 Task: Search one way flight ticket for 2 adults, 4 children and 1 infant on lap in business from Worcester: Worcester Regional Airport to Greenville: Pitt-greenville Airport on 5-2-2023. Choice of flights is Alaska. Number of bags: 2 carry on bags and 7 checked bags. Price is upto 83000. Outbound departure time preference is 10:00.
Action: Mouse moved to (286, 124)
Screenshot: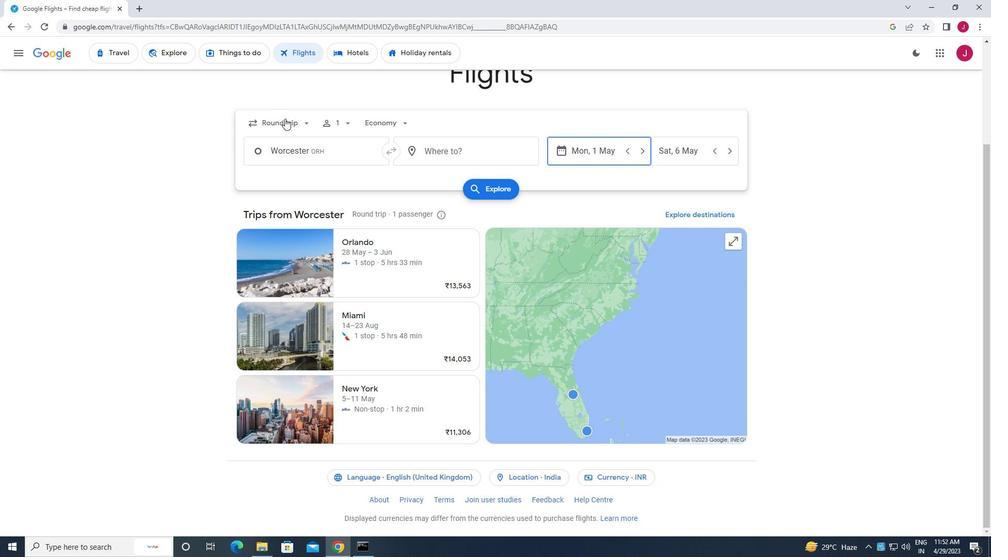 
Action: Mouse pressed left at (286, 124)
Screenshot: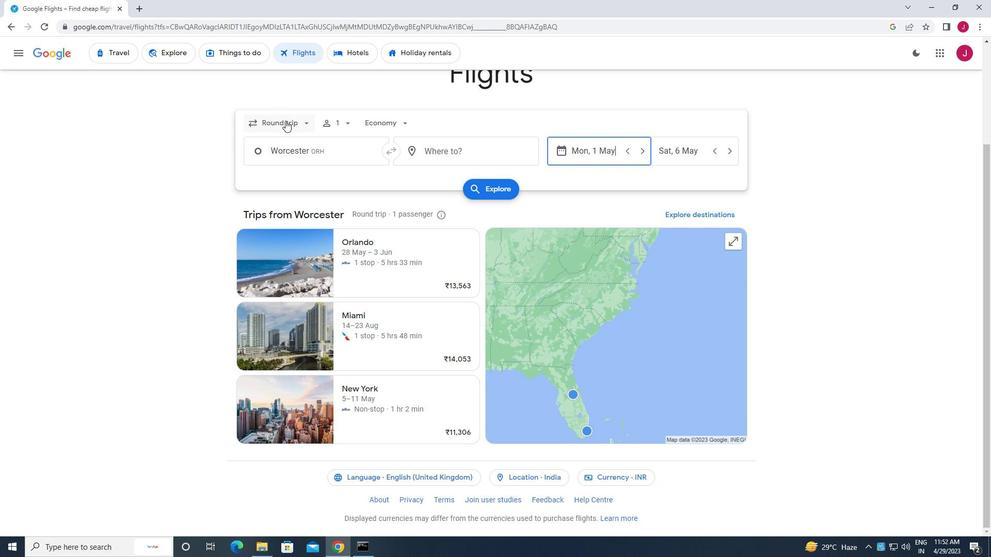 
Action: Mouse moved to (297, 167)
Screenshot: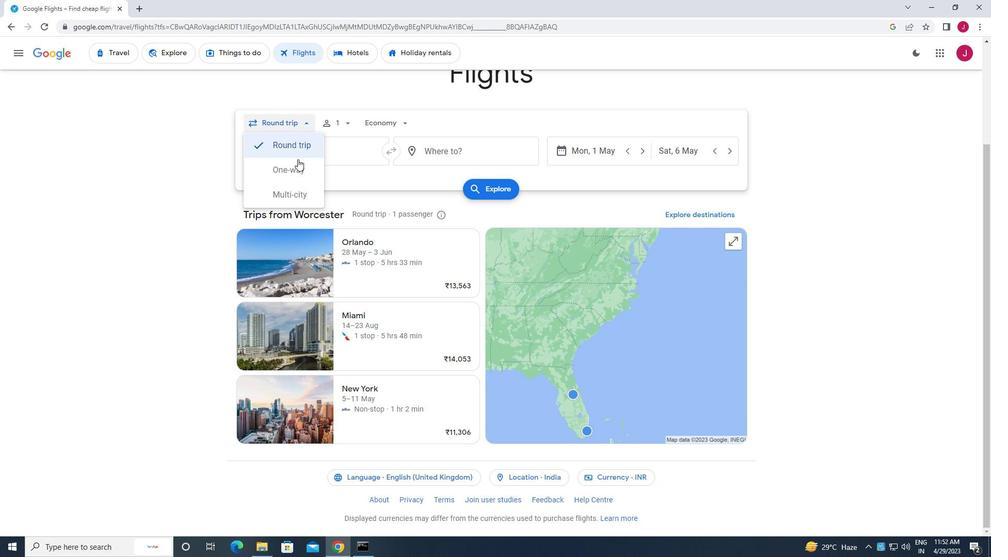 
Action: Mouse pressed left at (297, 167)
Screenshot: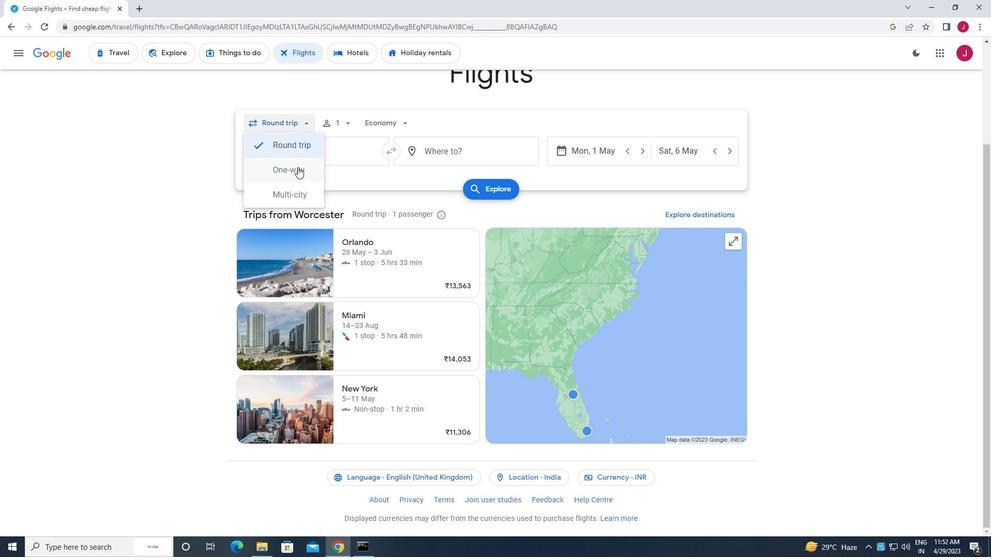 
Action: Mouse moved to (336, 124)
Screenshot: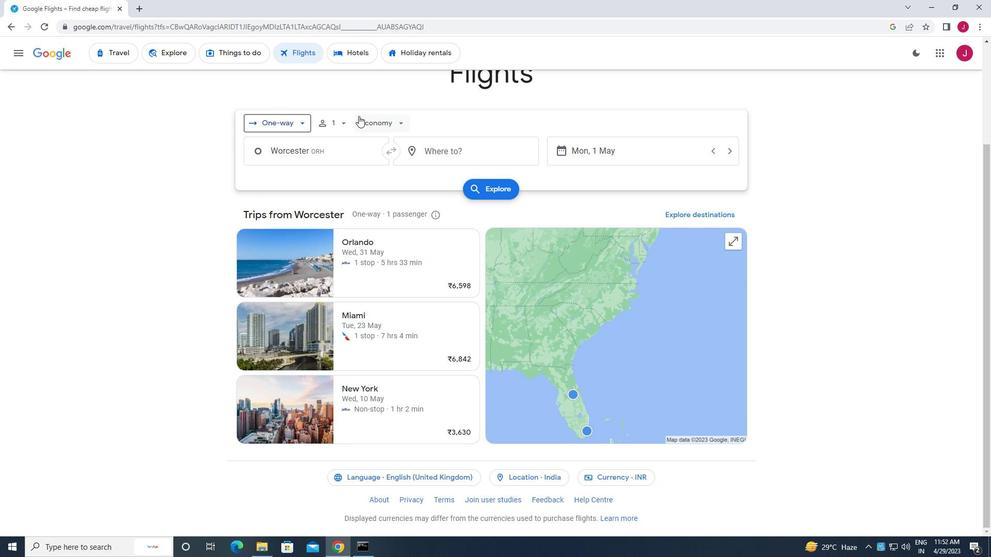 
Action: Mouse pressed left at (336, 124)
Screenshot: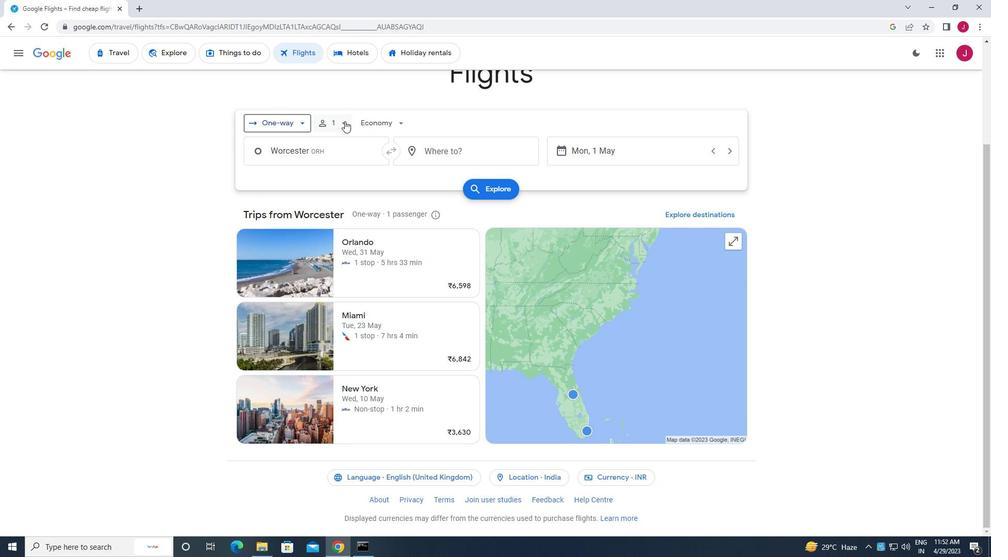 
Action: Mouse moved to (417, 149)
Screenshot: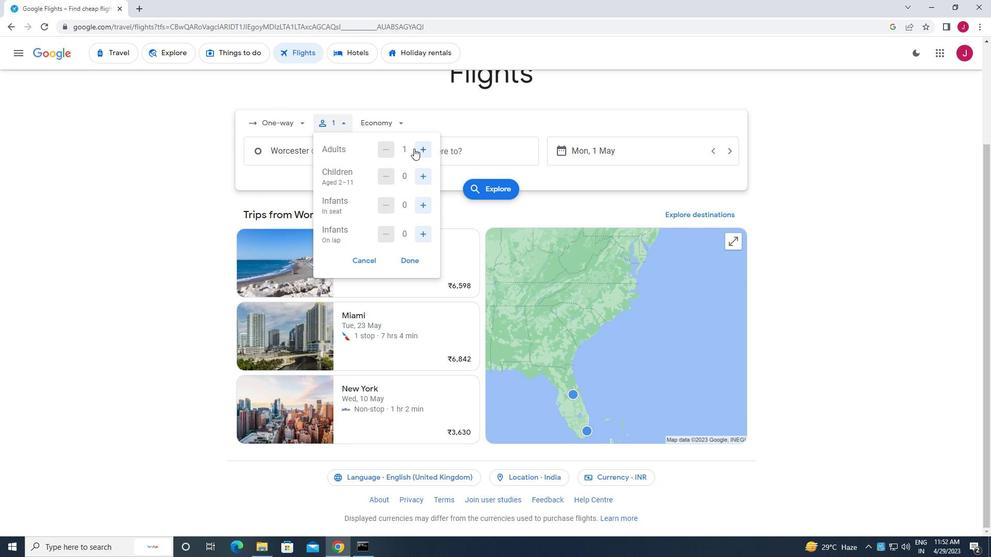 
Action: Mouse pressed left at (417, 149)
Screenshot: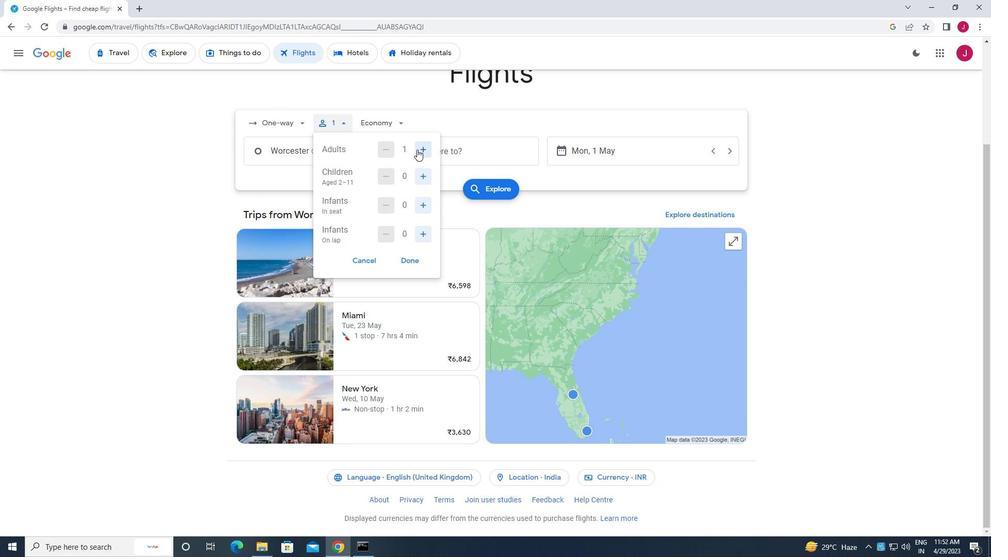 
Action: Mouse moved to (420, 176)
Screenshot: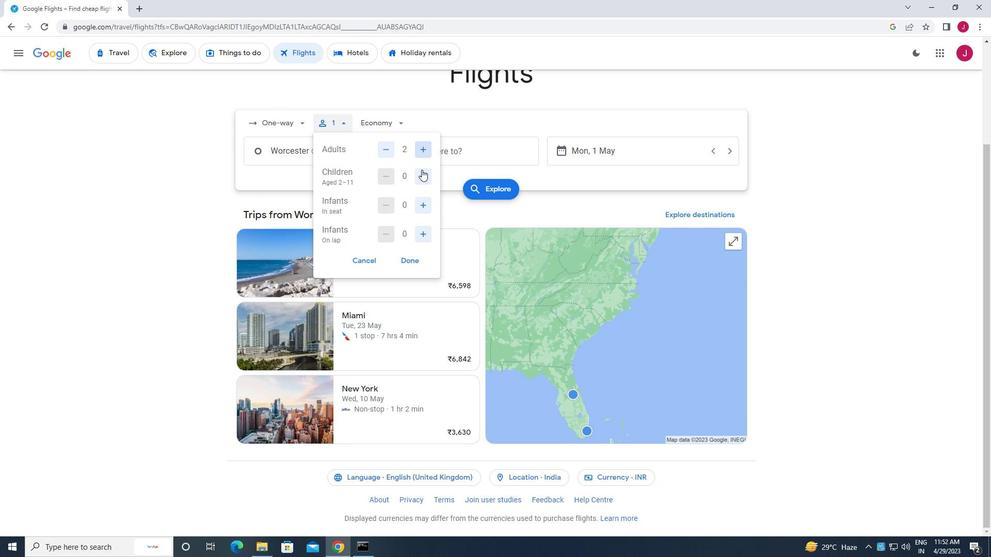 
Action: Mouse pressed left at (420, 176)
Screenshot: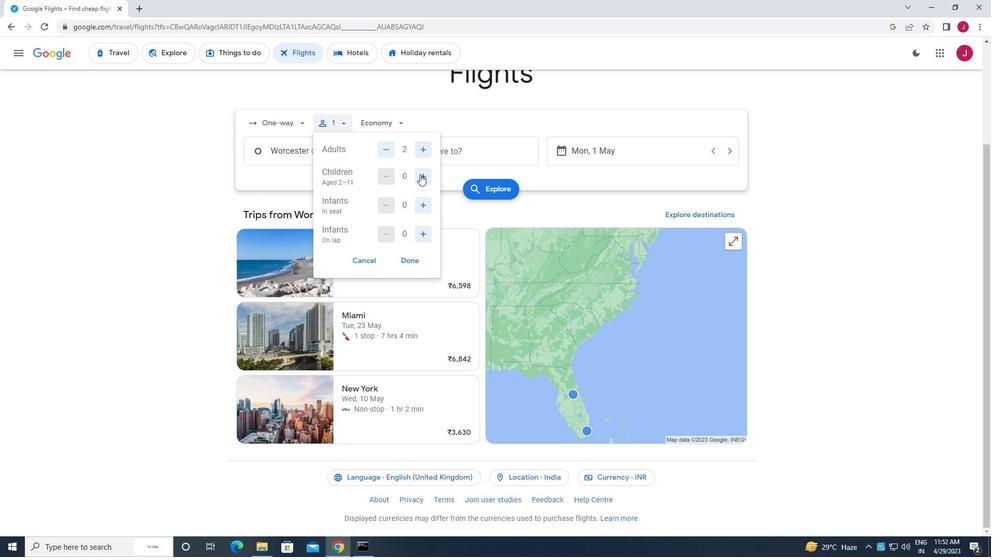
Action: Mouse pressed left at (420, 176)
Screenshot: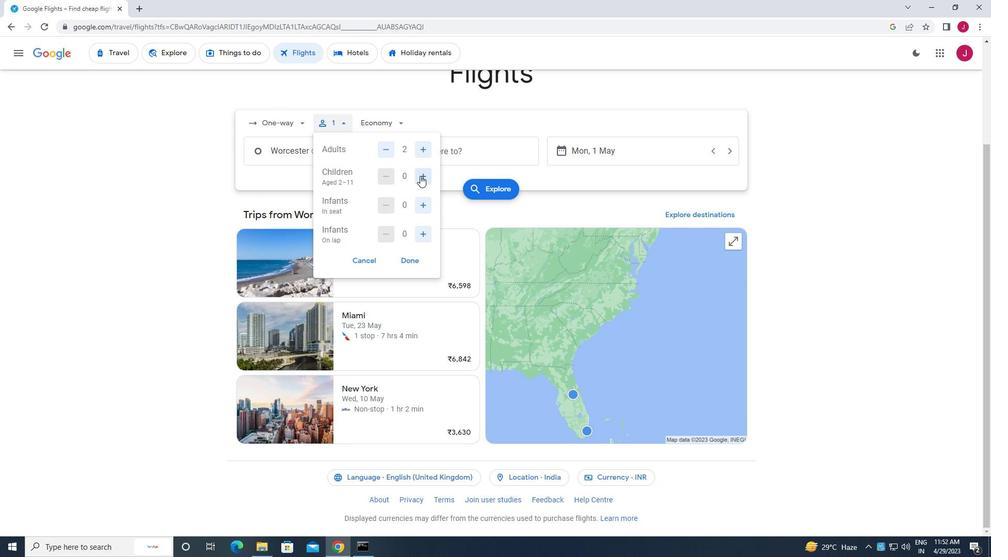 
Action: Mouse pressed left at (420, 176)
Screenshot: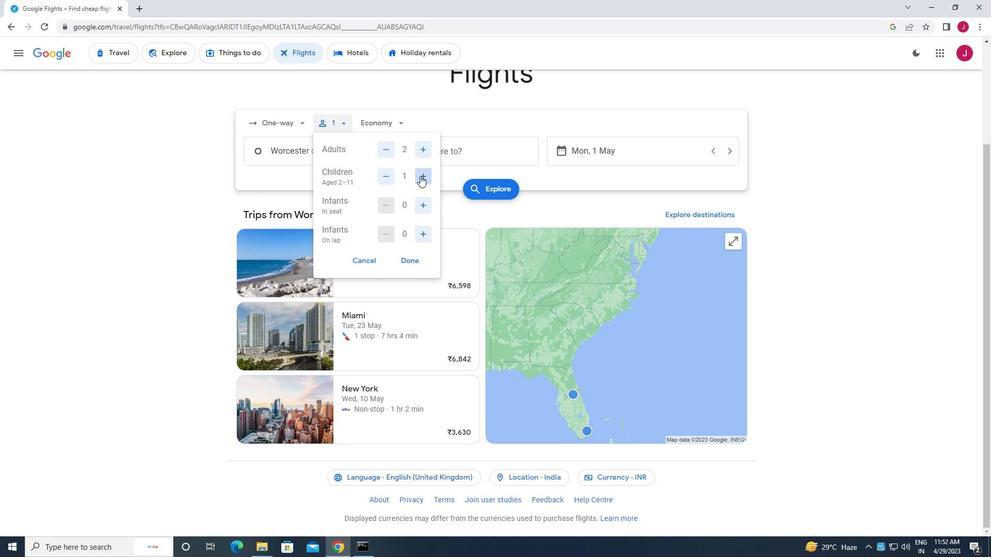 
Action: Mouse pressed left at (420, 176)
Screenshot: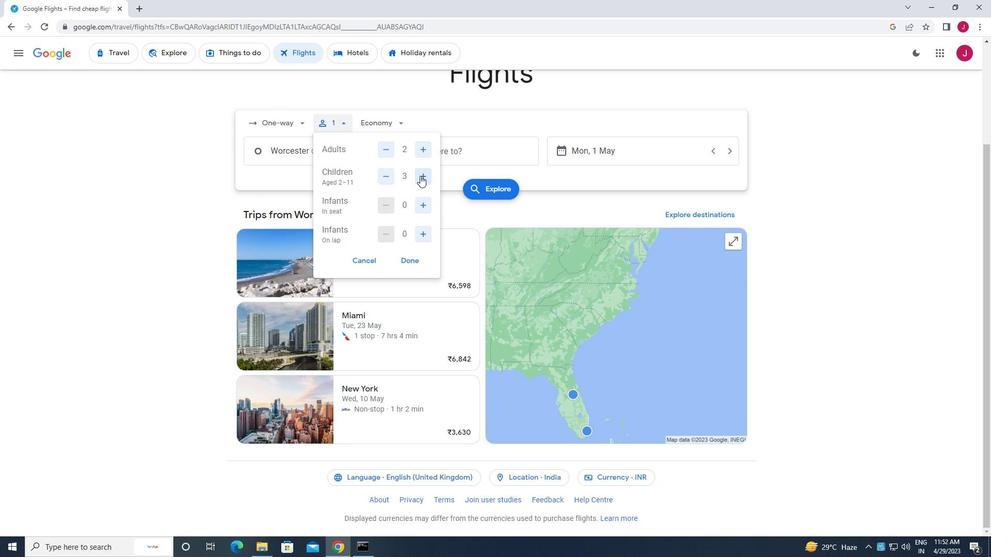 
Action: Mouse moved to (421, 234)
Screenshot: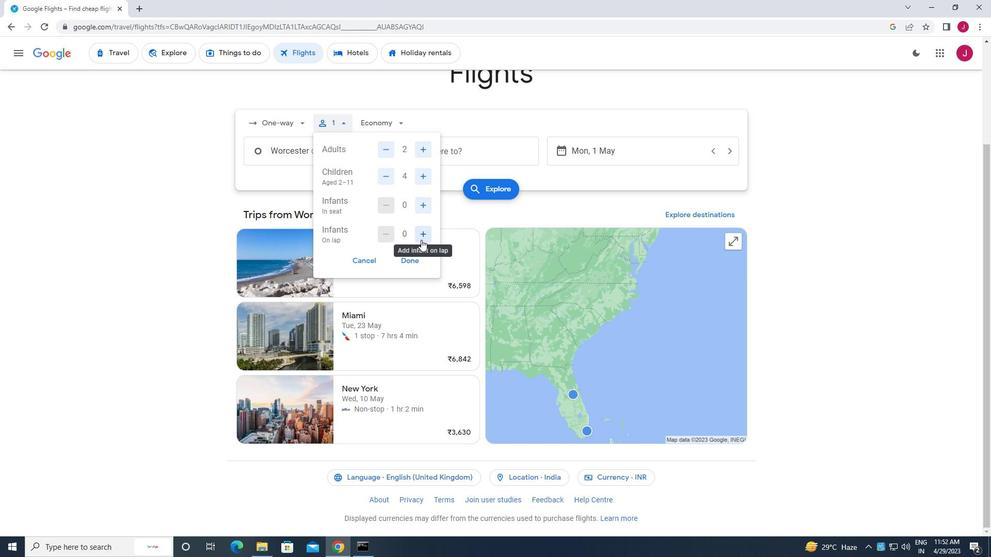 
Action: Mouse pressed left at (421, 234)
Screenshot: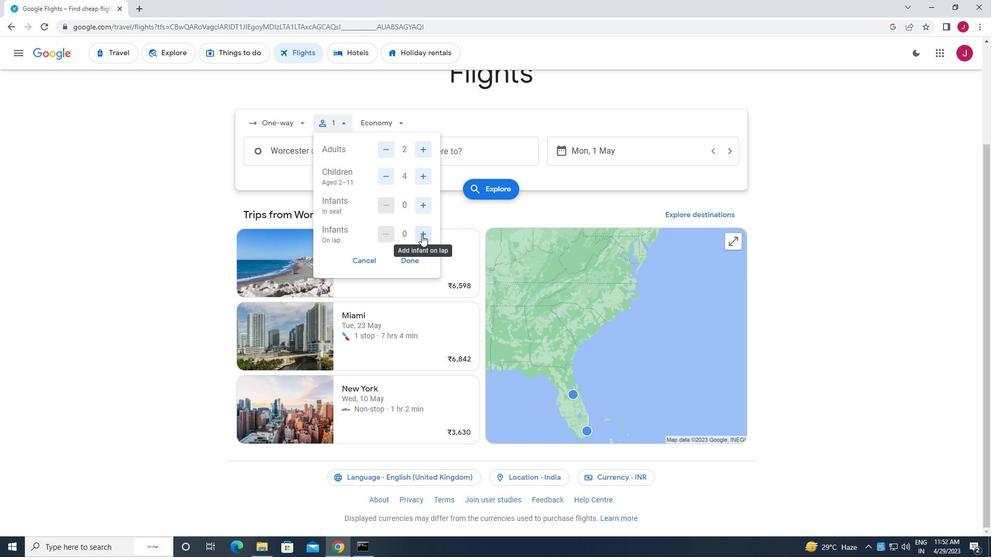 
Action: Mouse moved to (416, 259)
Screenshot: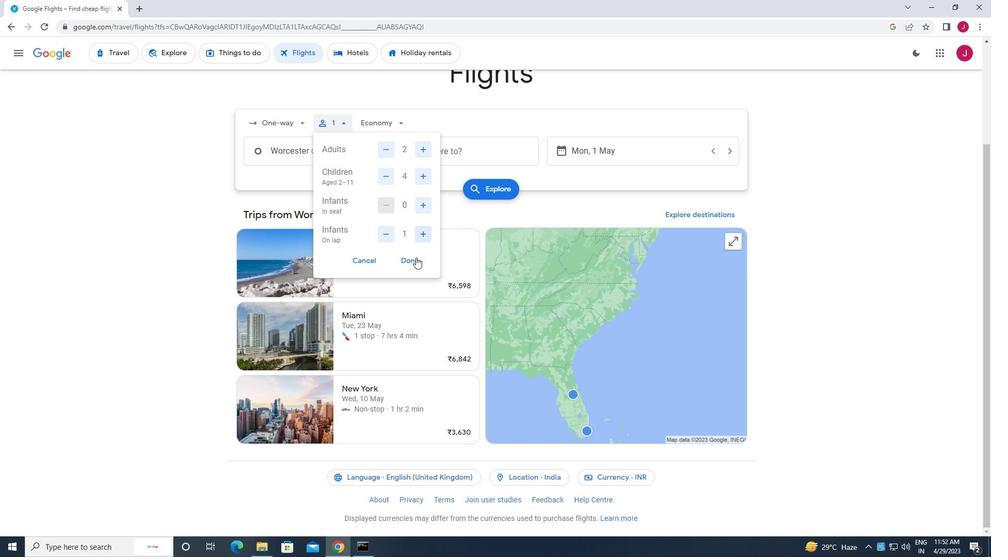 
Action: Mouse pressed left at (416, 259)
Screenshot: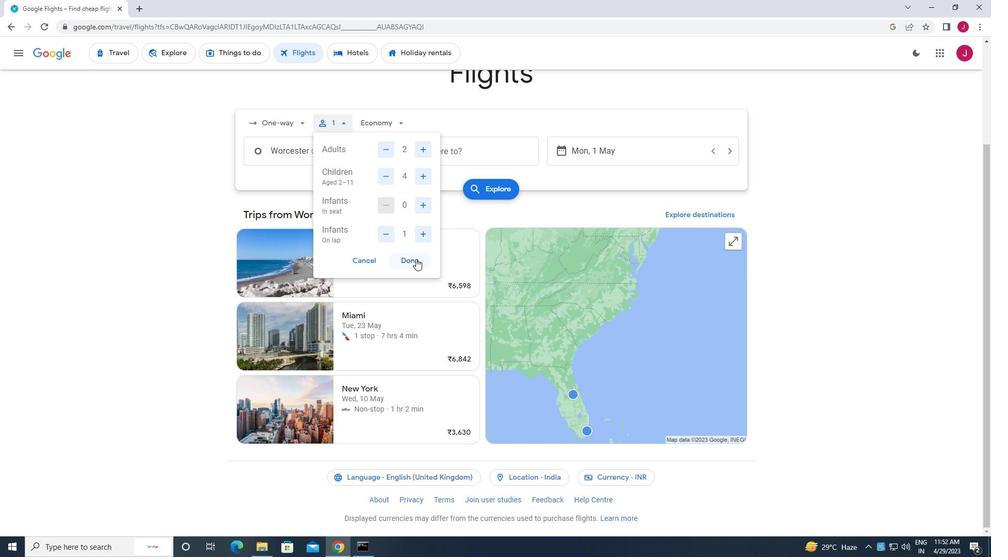 
Action: Mouse moved to (373, 120)
Screenshot: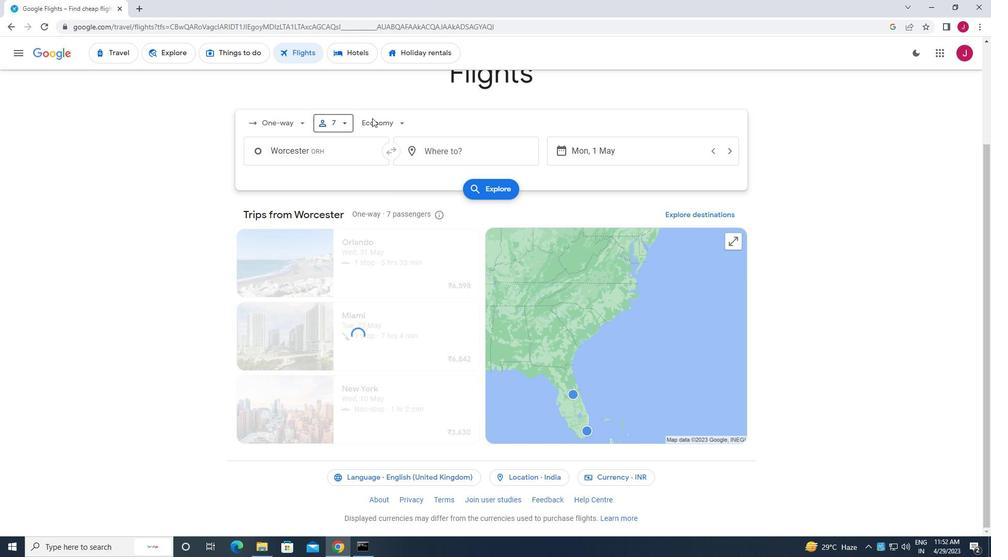 
Action: Mouse pressed left at (373, 120)
Screenshot: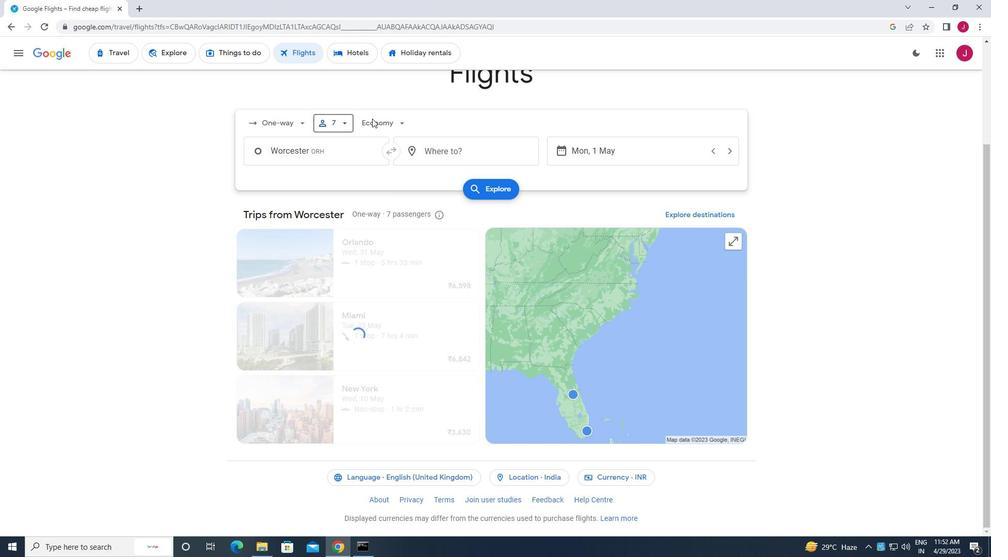 
Action: Mouse moved to (395, 195)
Screenshot: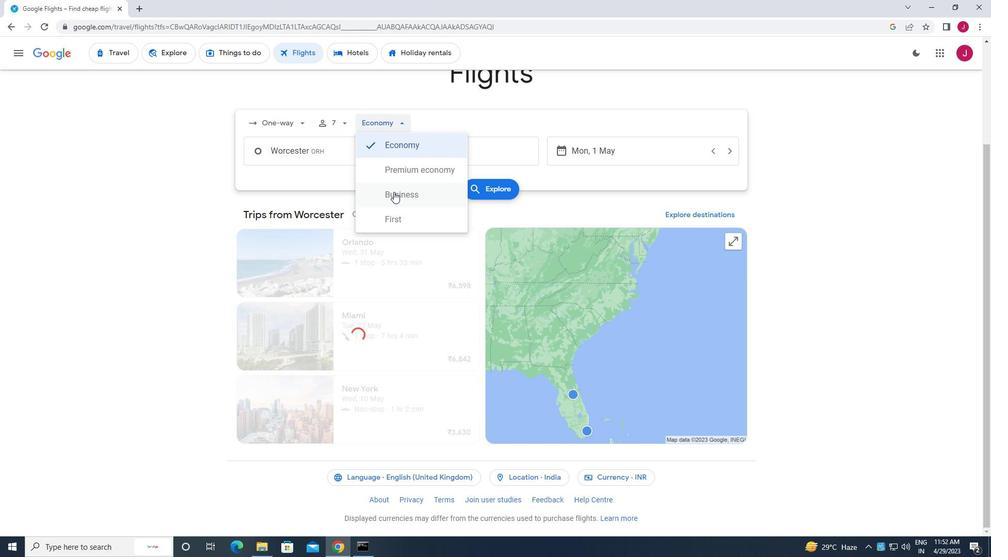 
Action: Mouse pressed left at (395, 195)
Screenshot: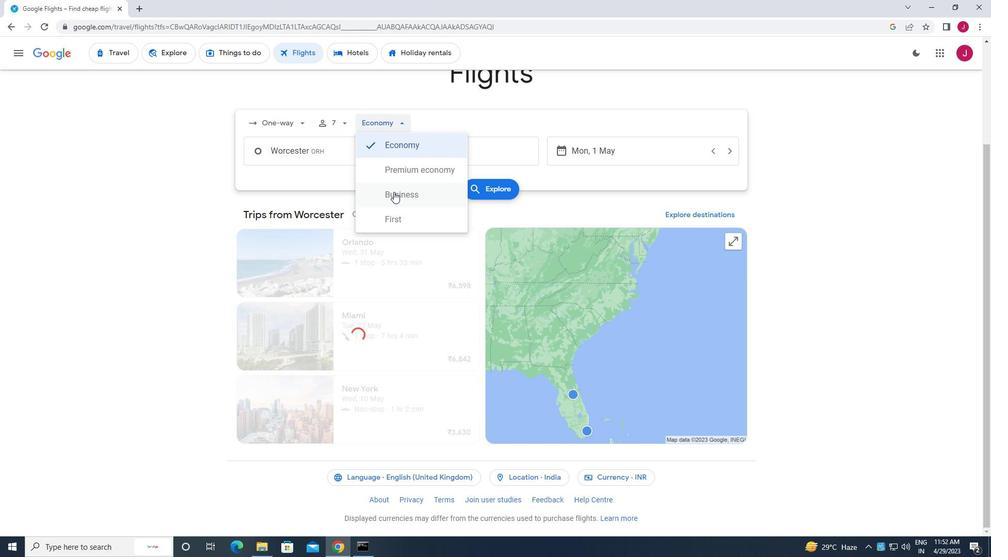 
Action: Mouse moved to (346, 152)
Screenshot: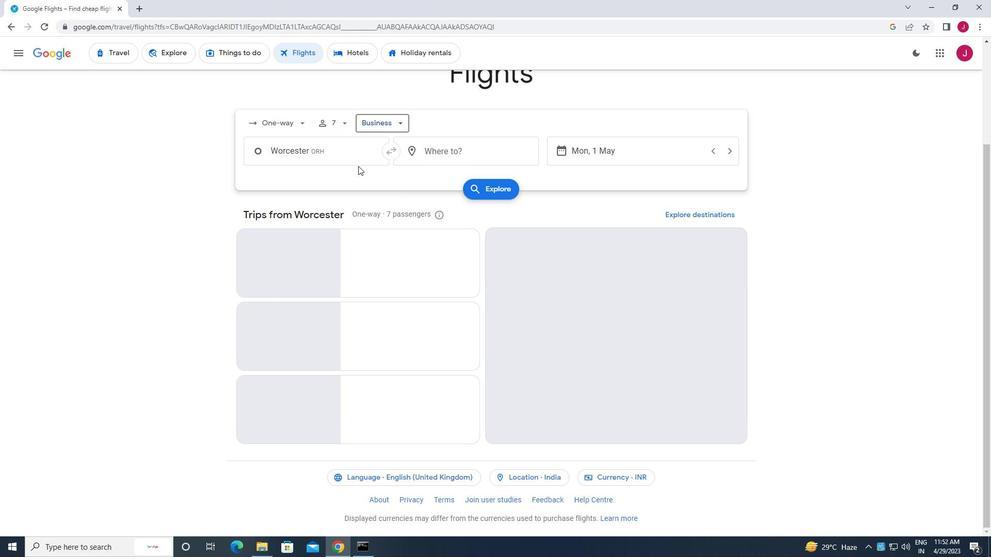 
Action: Mouse pressed left at (346, 152)
Screenshot: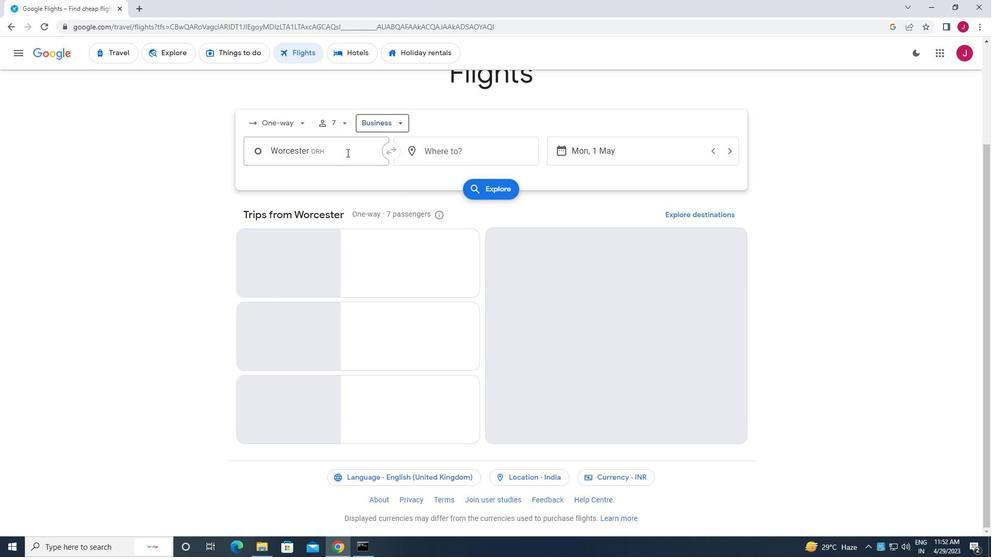 
Action: Key pressed worcester
Screenshot: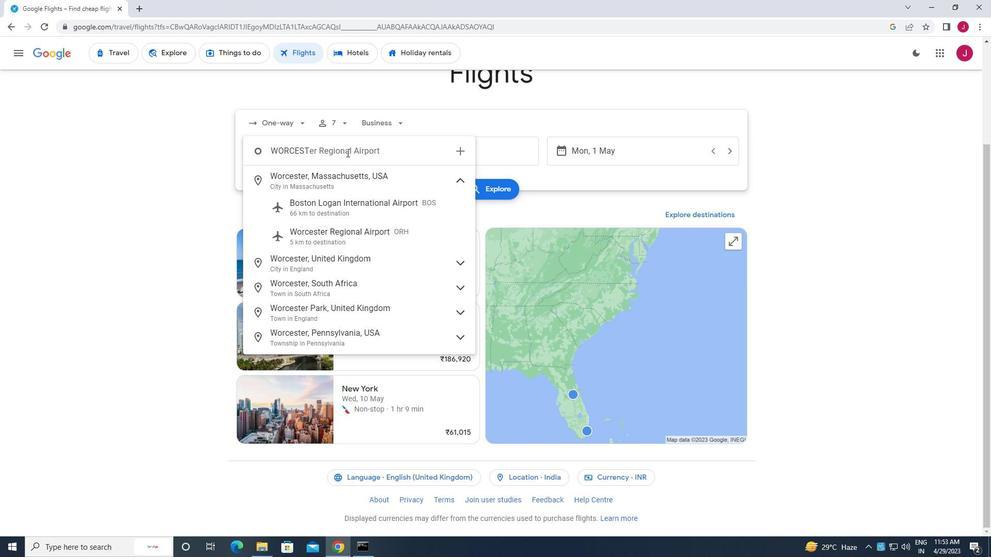 
Action: Mouse moved to (361, 232)
Screenshot: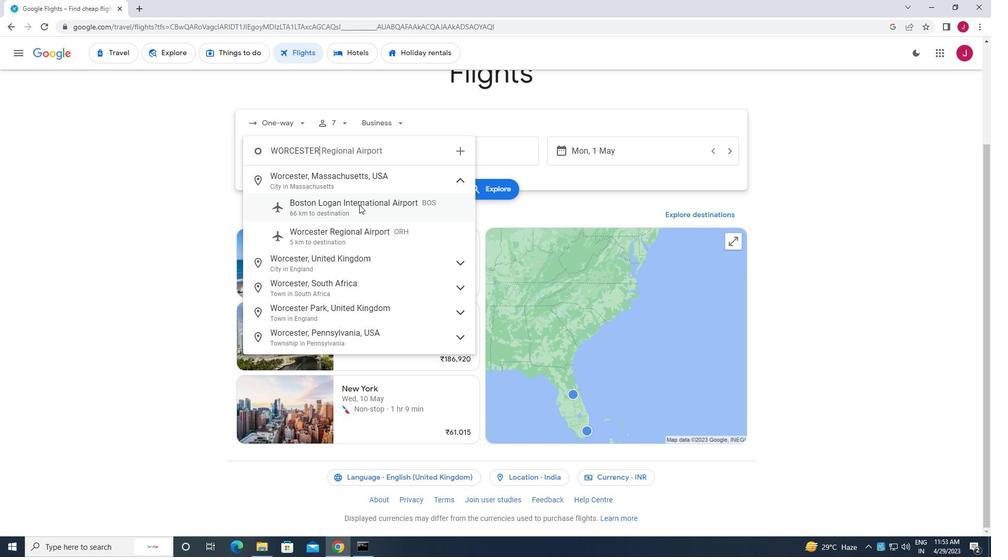 
Action: Mouse pressed left at (361, 232)
Screenshot: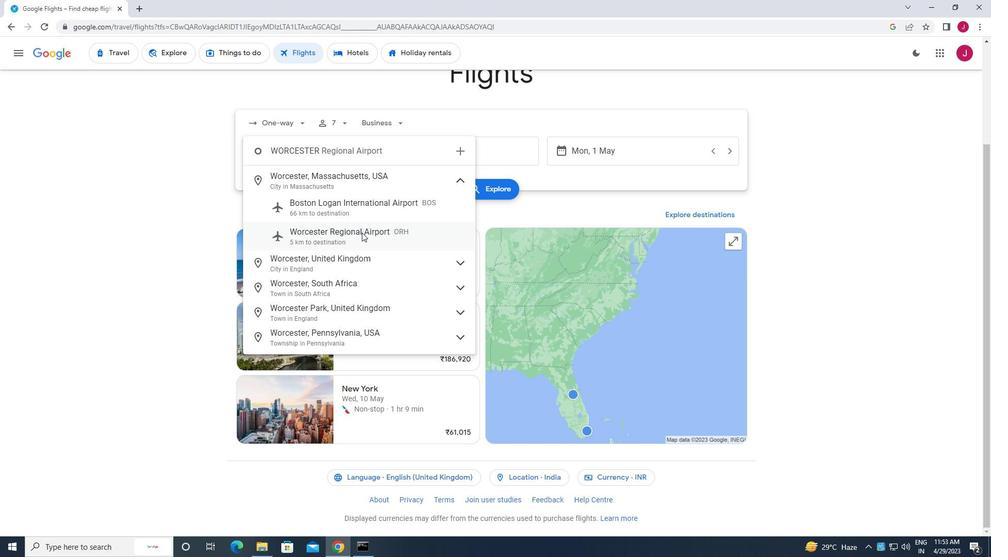 
Action: Mouse moved to (498, 146)
Screenshot: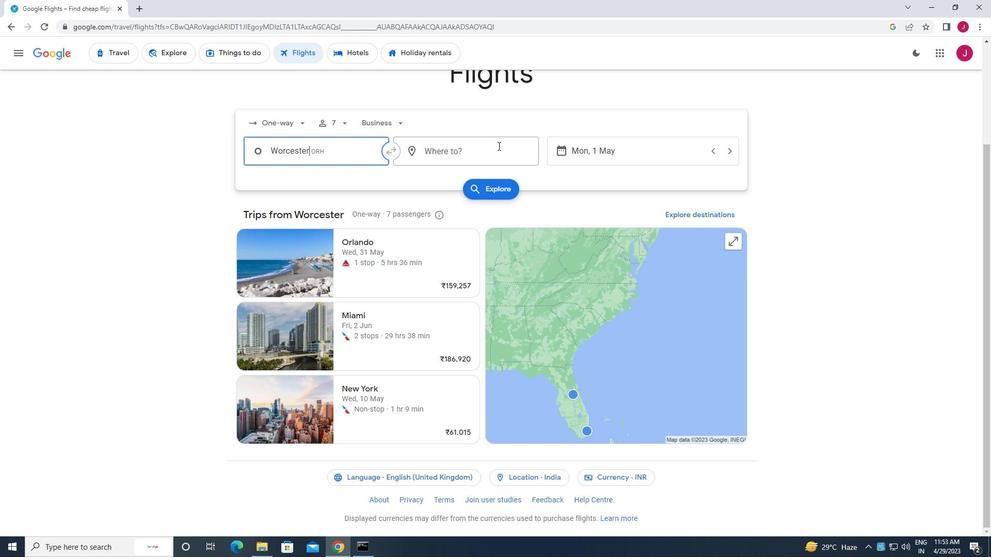 
Action: Mouse pressed left at (498, 146)
Screenshot: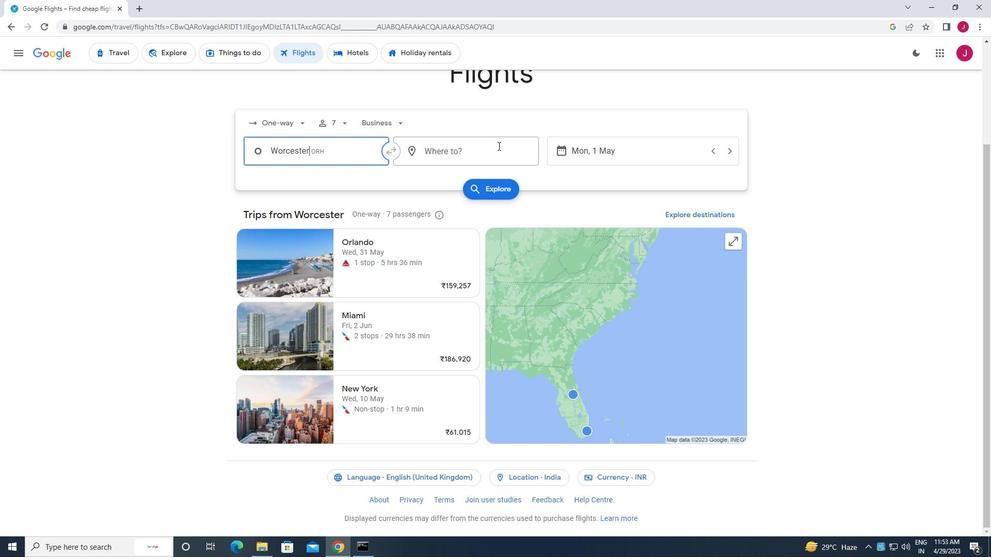 
Action: Mouse moved to (498, 148)
Screenshot: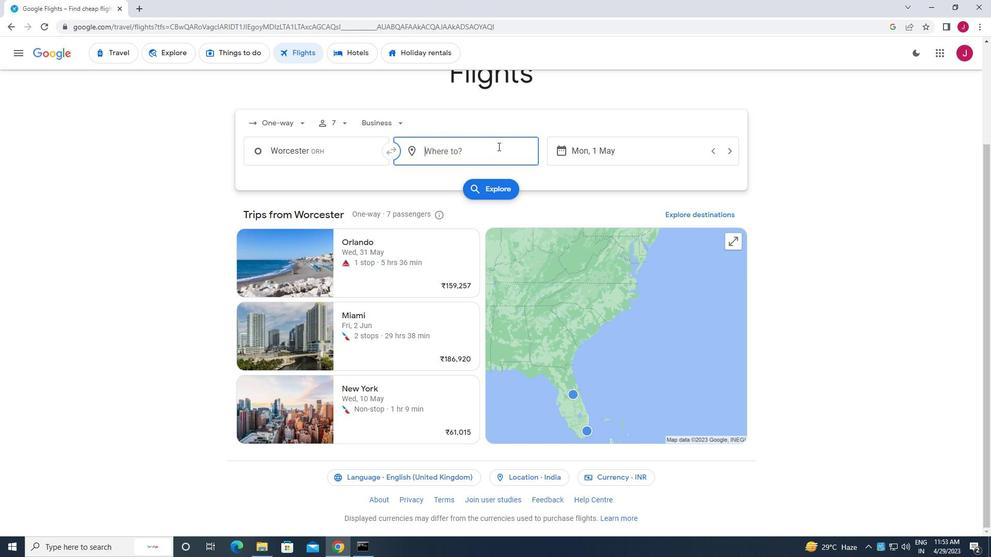 
Action: Key pressed greenville<Key.space>p
Screenshot: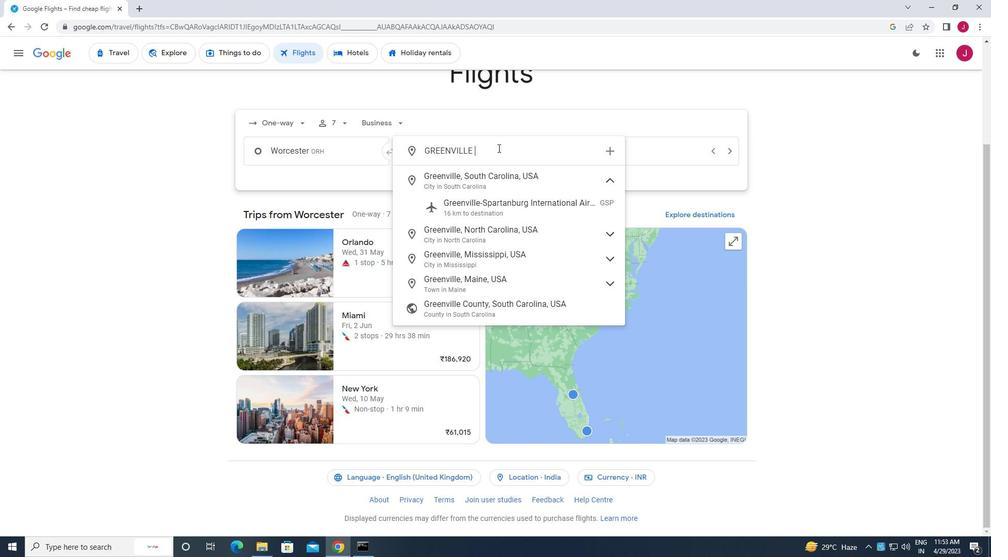 
Action: Mouse moved to (496, 177)
Screenshot: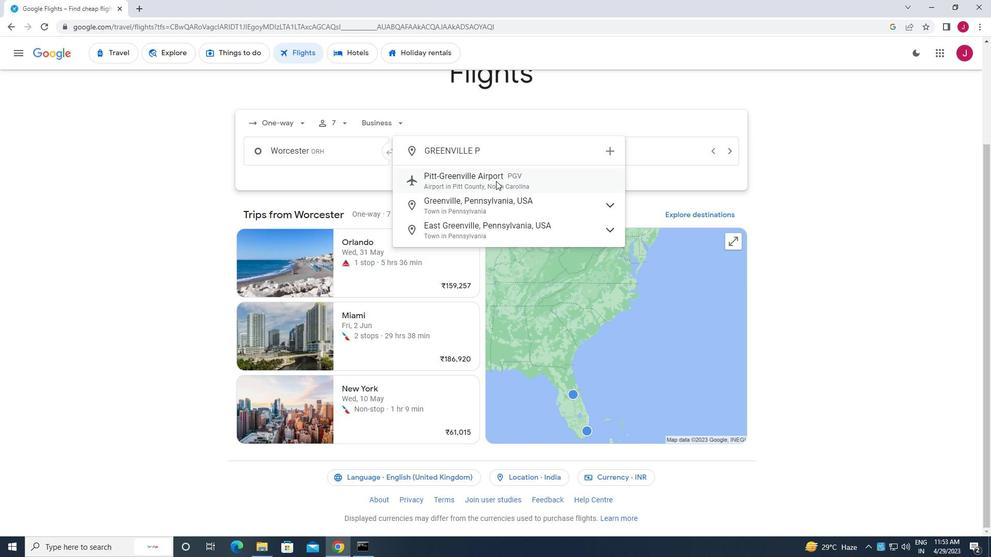 
Action: Mouse pressed left at (496, 177)
Screenshot: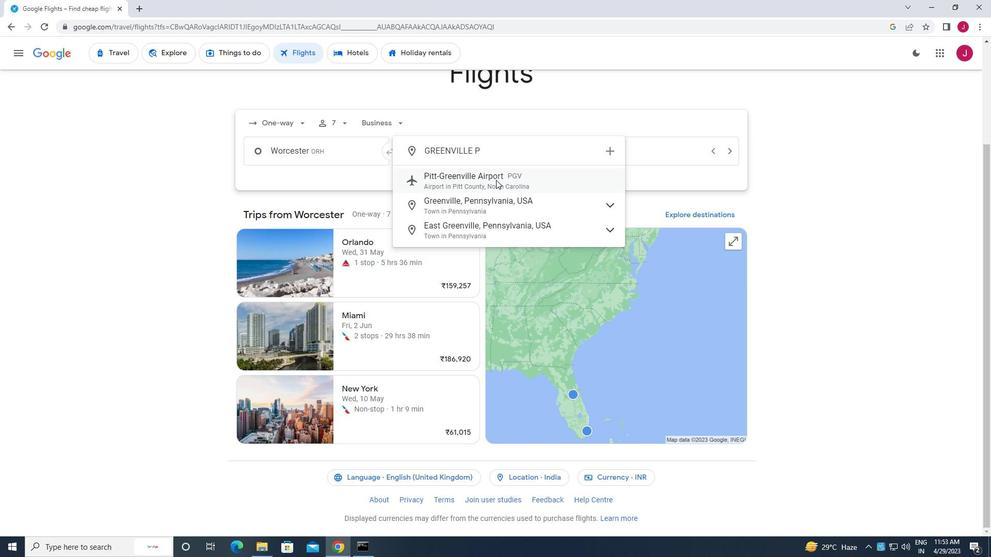 
Action: Mouse moved to (606, 150)
Screenshot: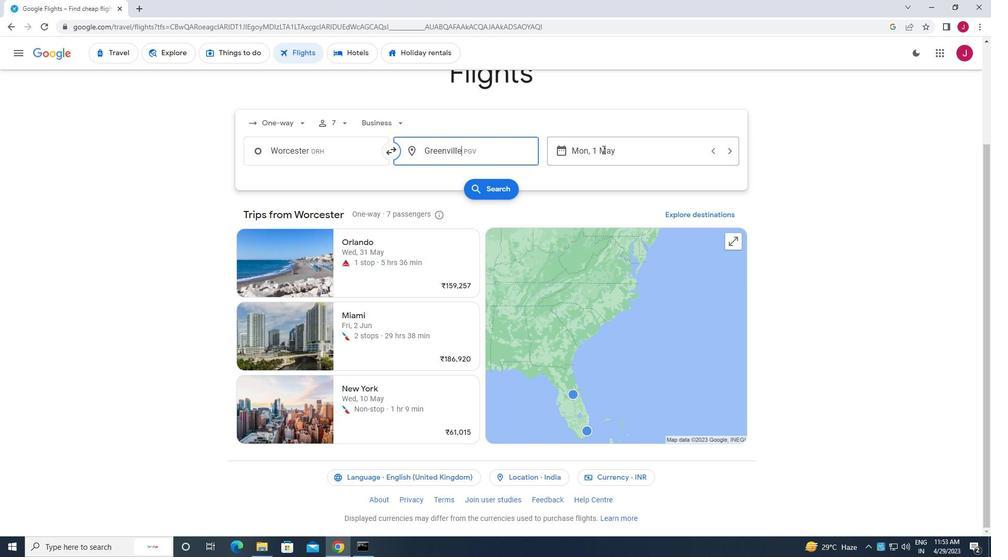 
Action: Mouse pressed left at (606, 150)
Screenshot: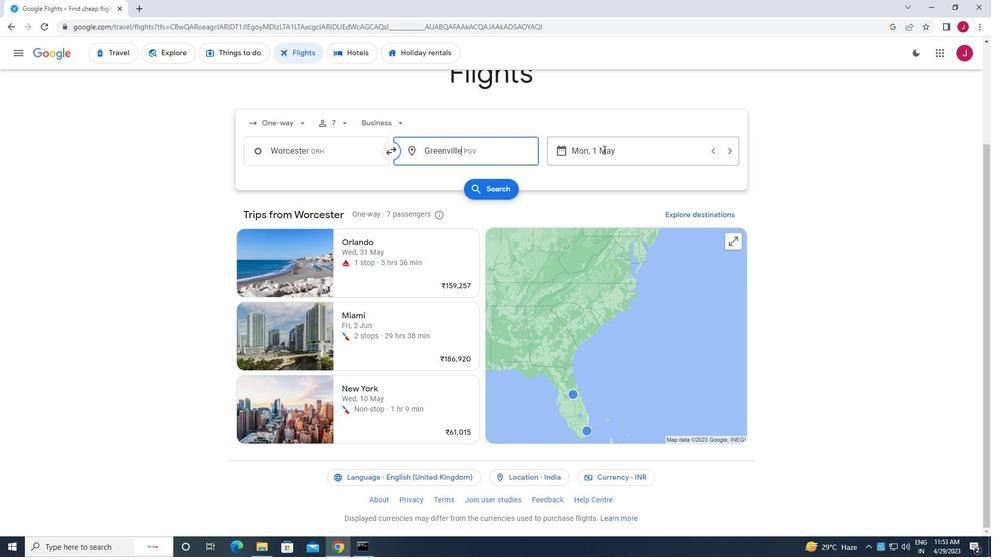 
Action: Mouse moved to (625, 231)
Screenshot: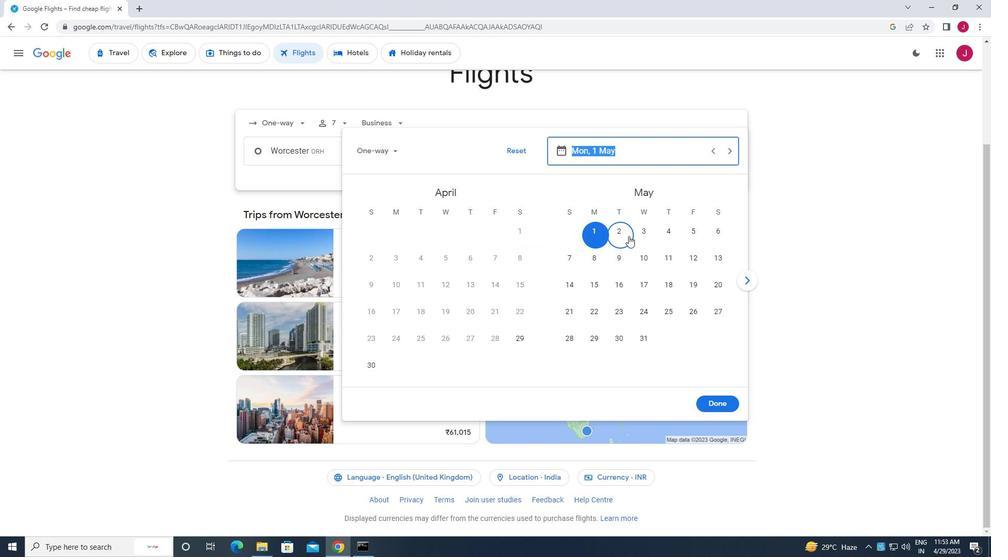 
Action: Mouse pressed left at (625, 231)
Screenshot: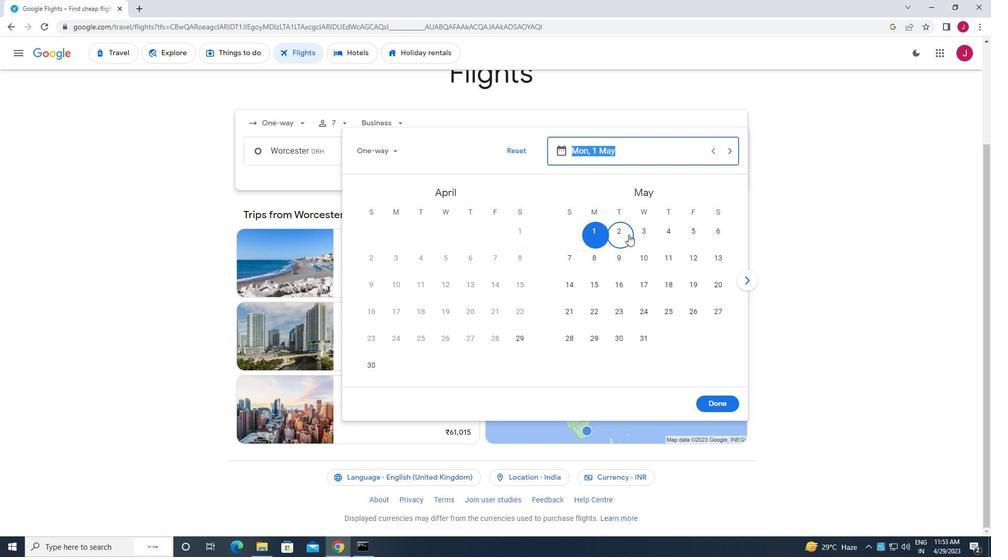 
Action: Mouse moved to (715, 408)
Screenshot: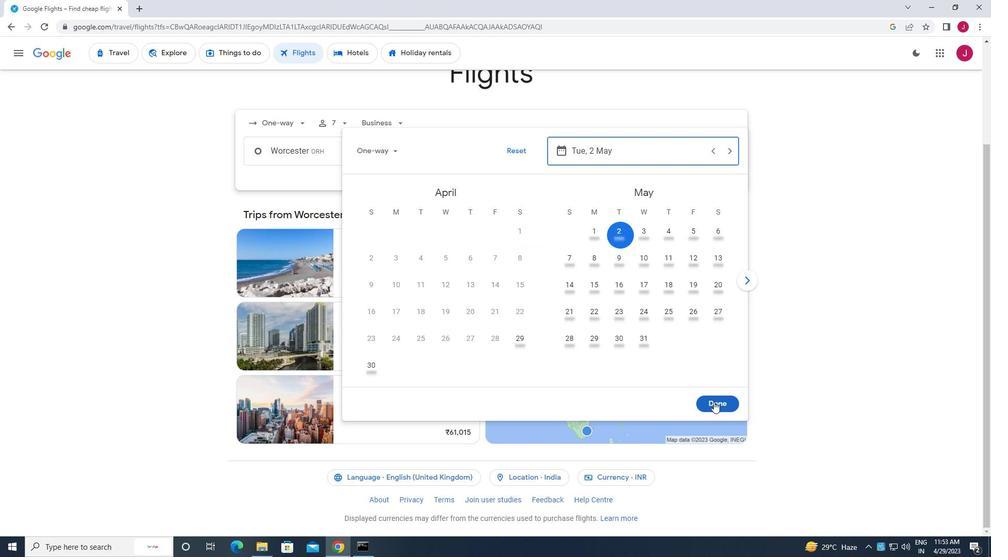 
Action: Mouse pressed left at (715, 408)
Screenshot: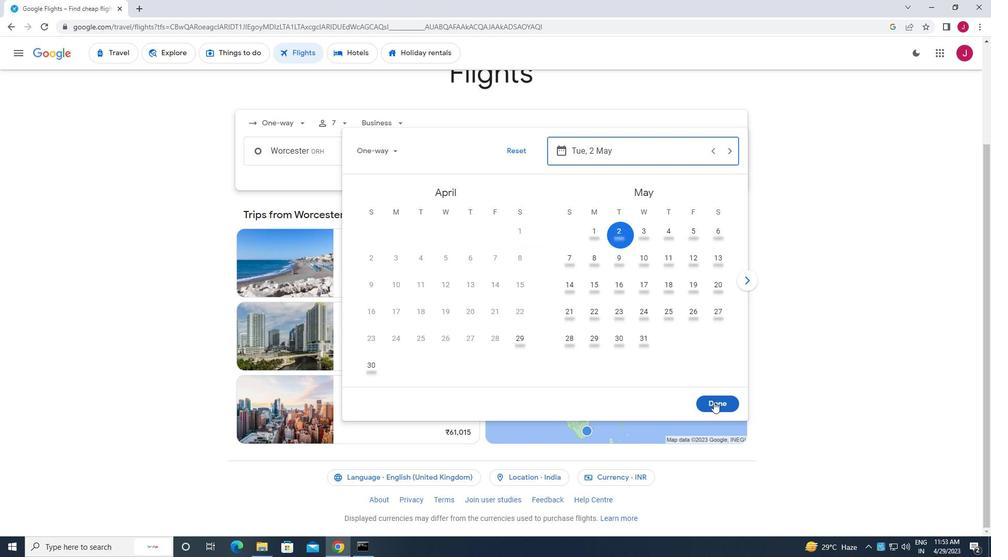 
Action: Mouse moved to (494, 191)
Screenshot: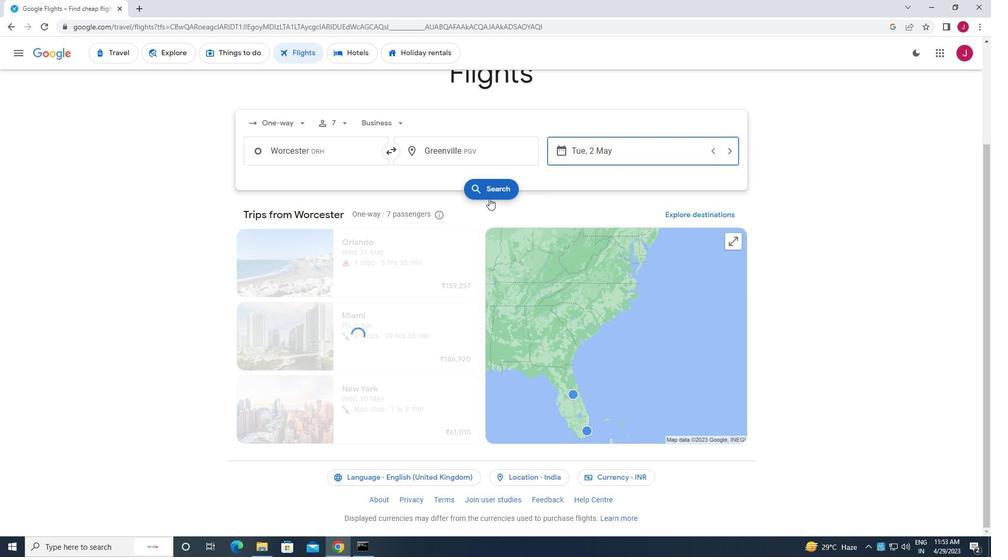 
Action: Mouse pressed left at (494, 191)
Screenshot: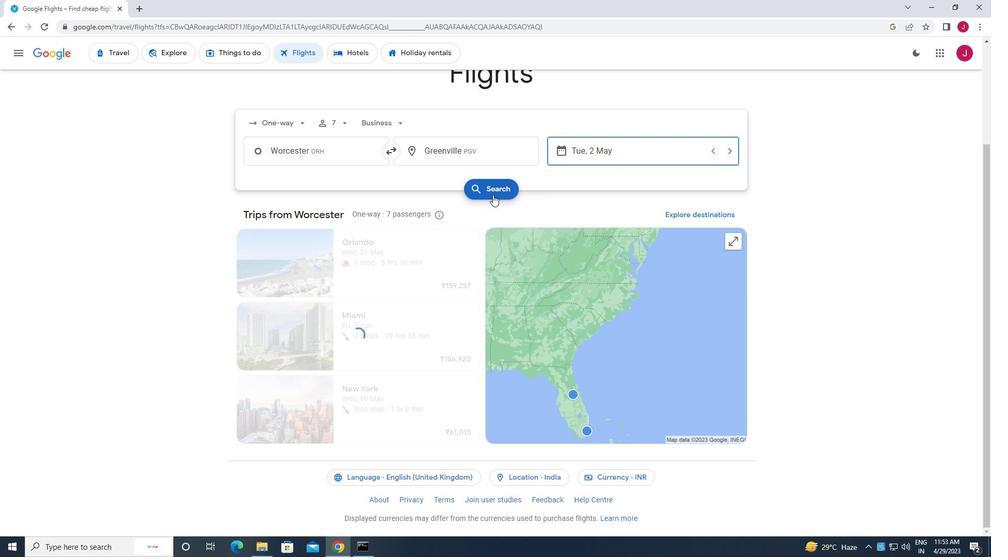 
Action: Mouse moved to (263, 147)
Screenshot: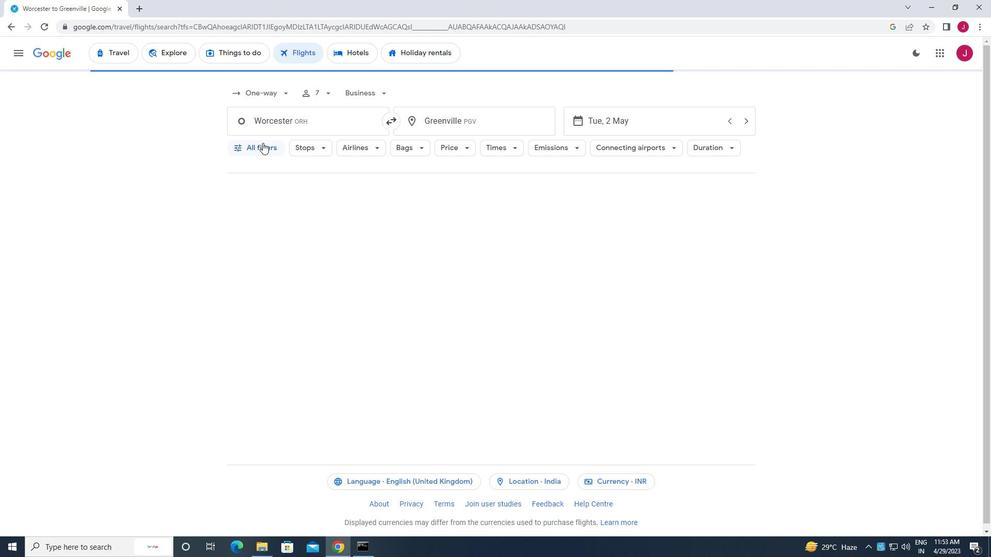 
Action: Mouse pressed left at (263, 147)
Screenshot: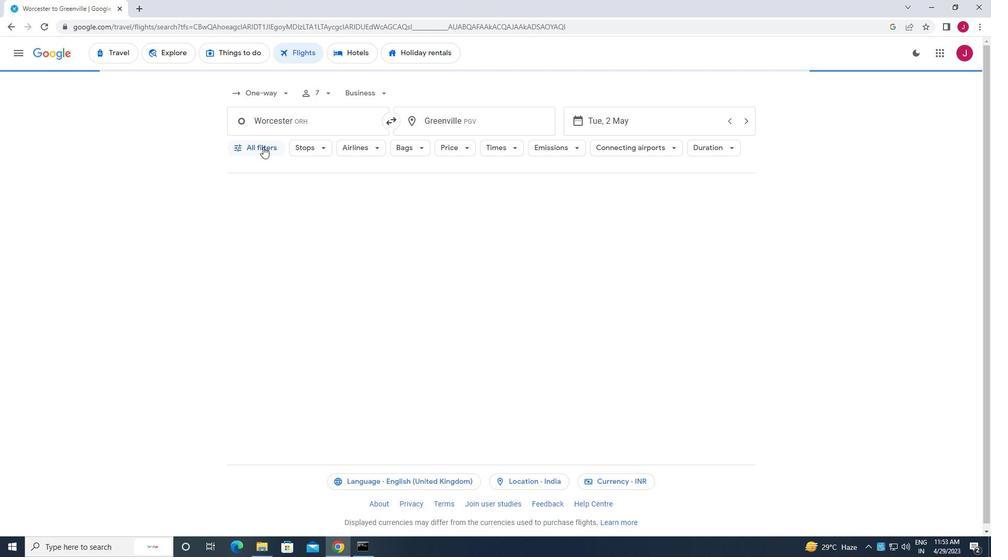 
Action: Mouse moved to (331, 237)
Screenshot: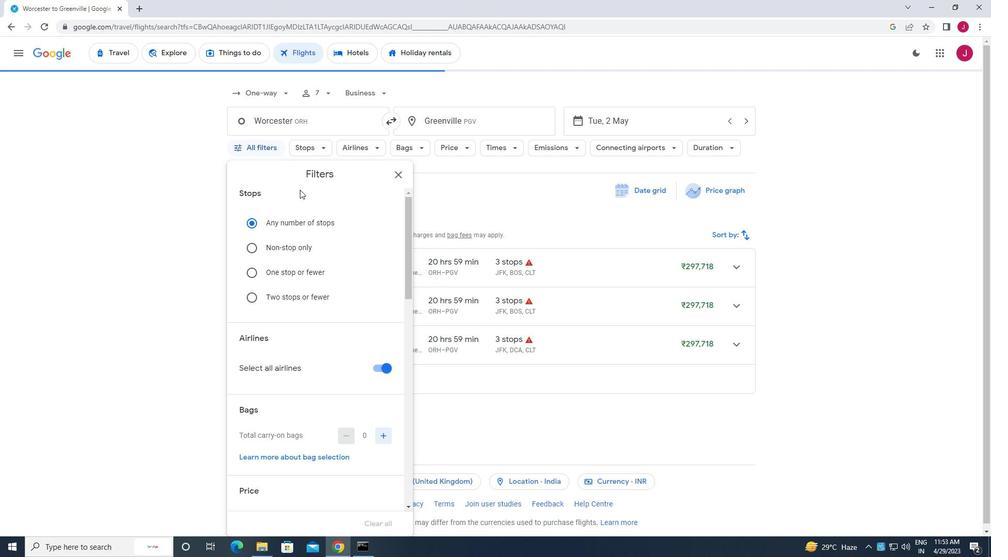 
Action: Mouse scrolled (331, 237) with delta (0, 0)
Screenshot: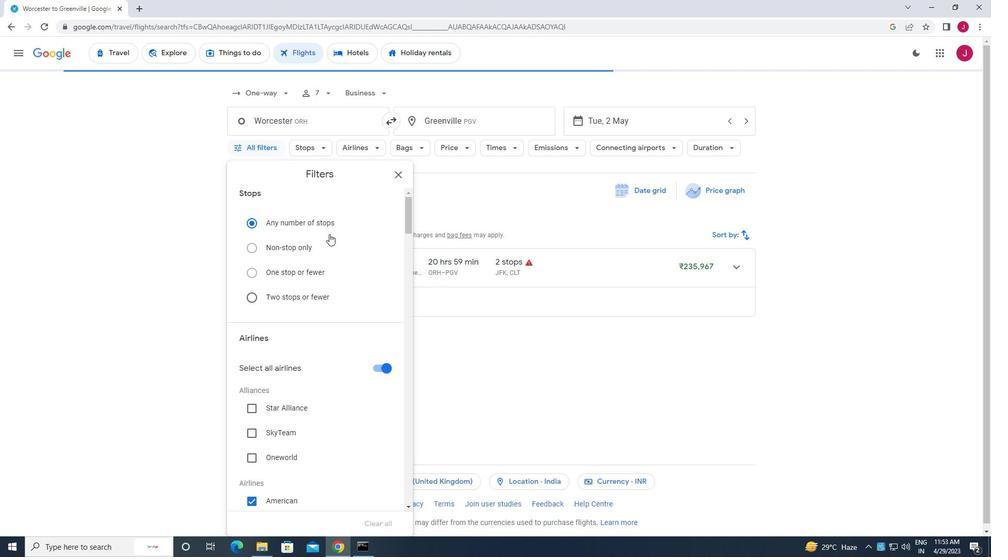 
Action: Mouse scrolled (331, 237) with delta (0, 0)
Screenshot: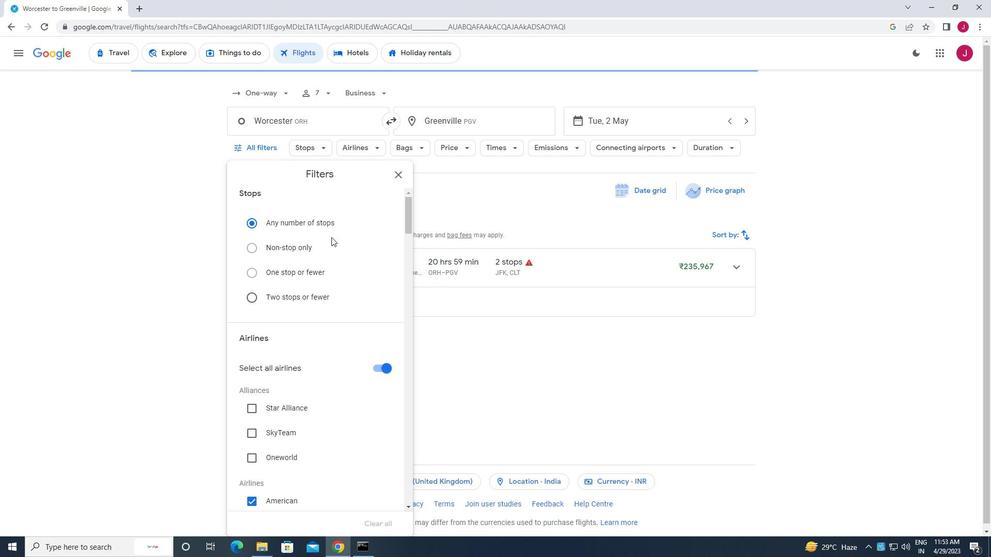 
Action: Mouse scrolled (331, 237) with delta (0, 0)
Screenshot: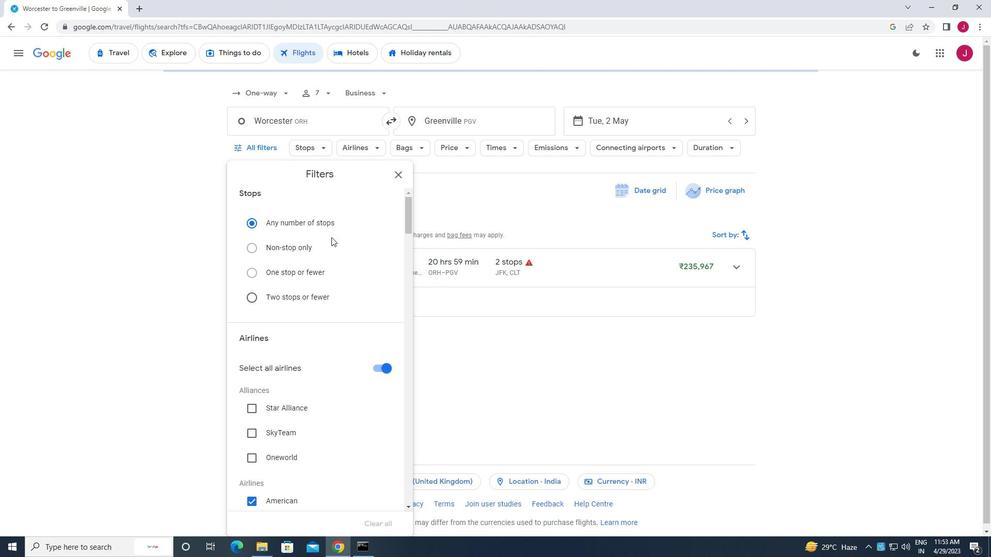 
Action: Mouse moved to (373, 212)
Screenshot: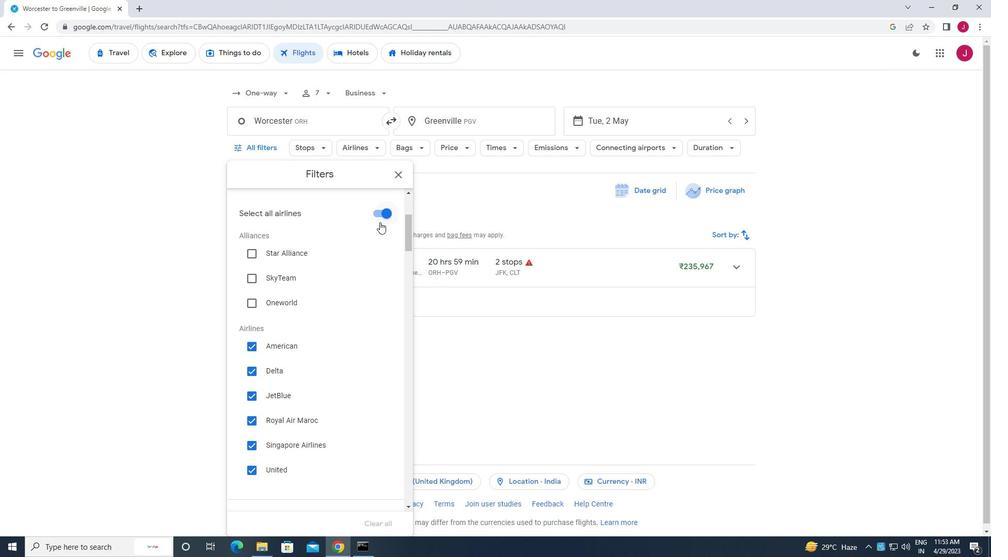 
Action: Mouse pressed left at (373, 212)
Screenshot: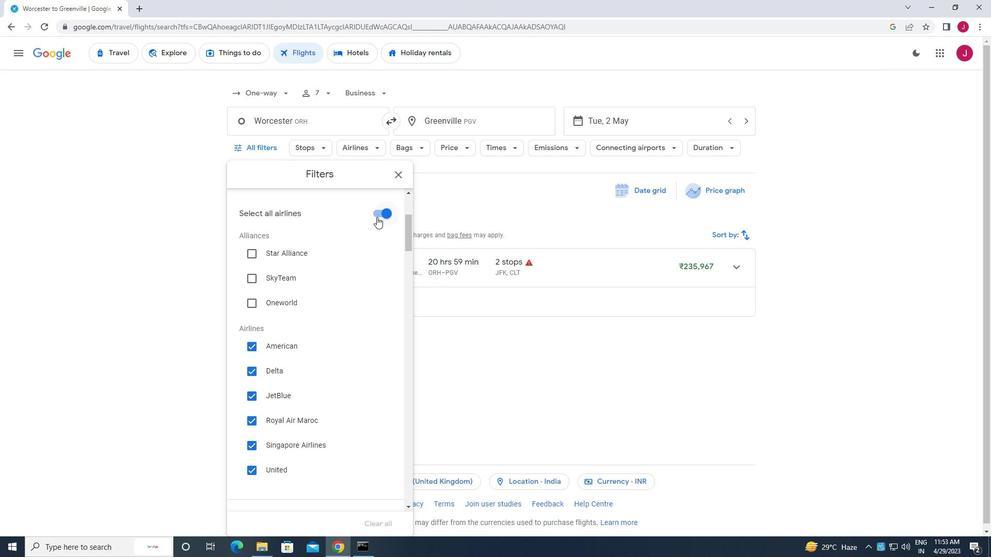 
Action: Mouse moved to (323, 261)
Screenshot: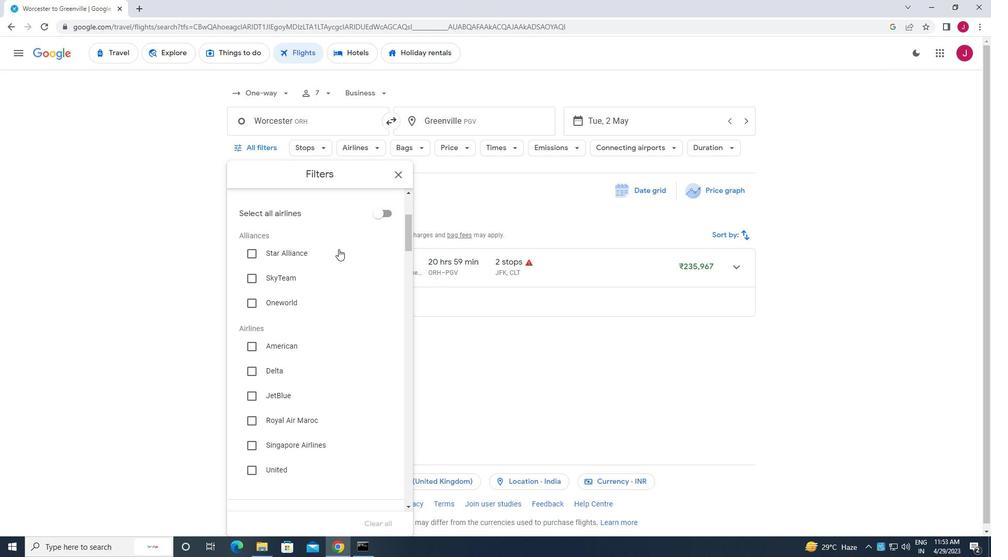 
Action: Mouse scrolled (323, 260) with delta (0, 0)
Screenshot: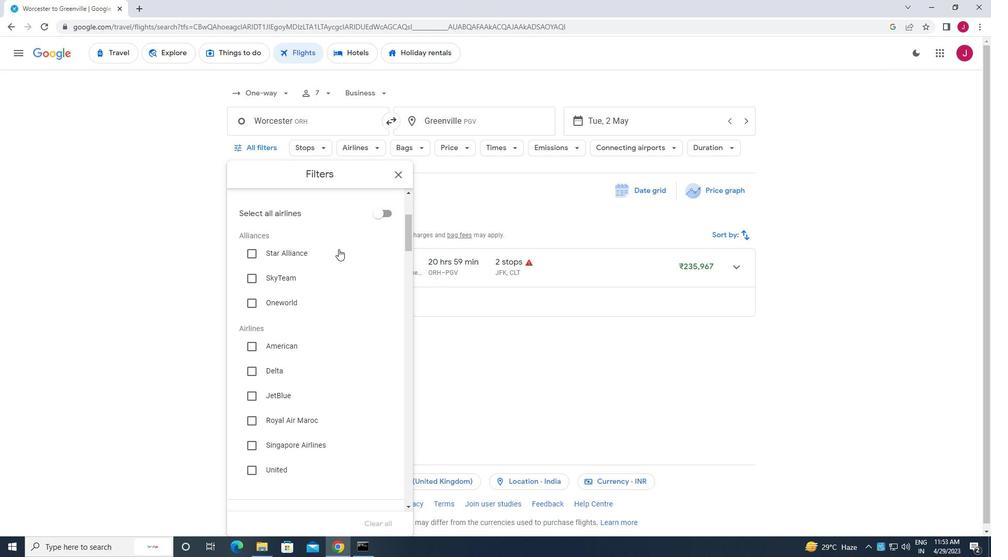 
Action: Mouse scrolled (323, 260) with delta (0, 0)
Screenshot: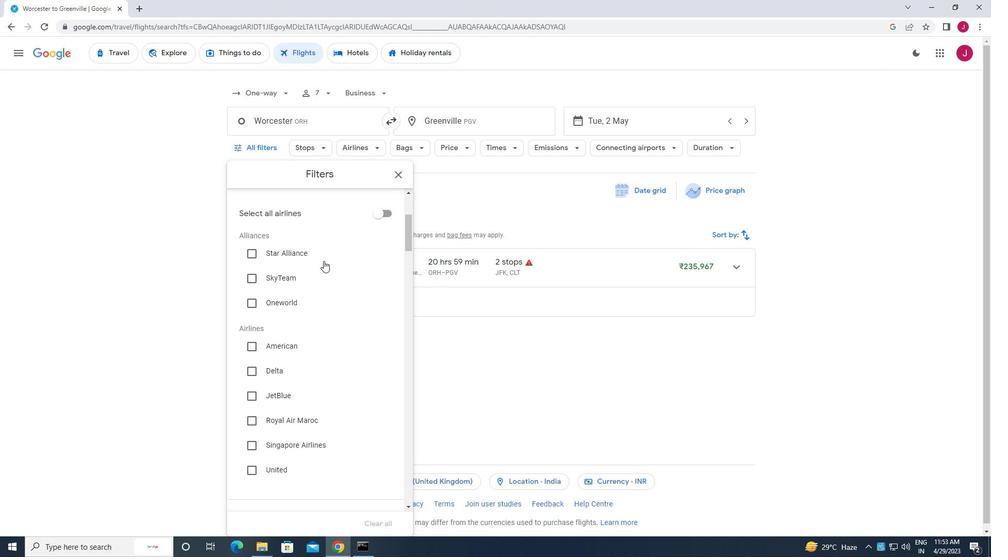 
Action: Mouse moved to (262, 300)
Screenshot: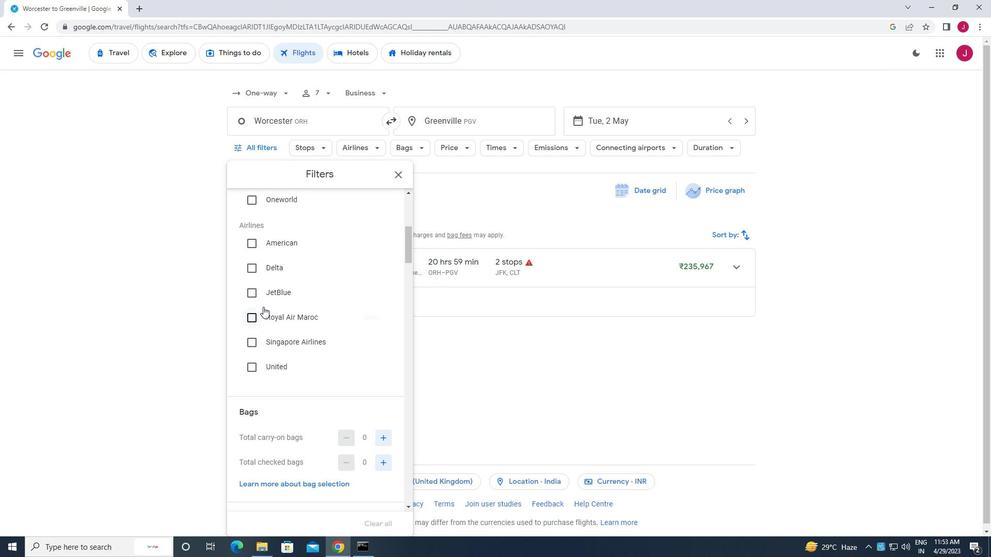 
Action: Mouse scrolled (262, 301) with delta (0, 0)
Screenshot: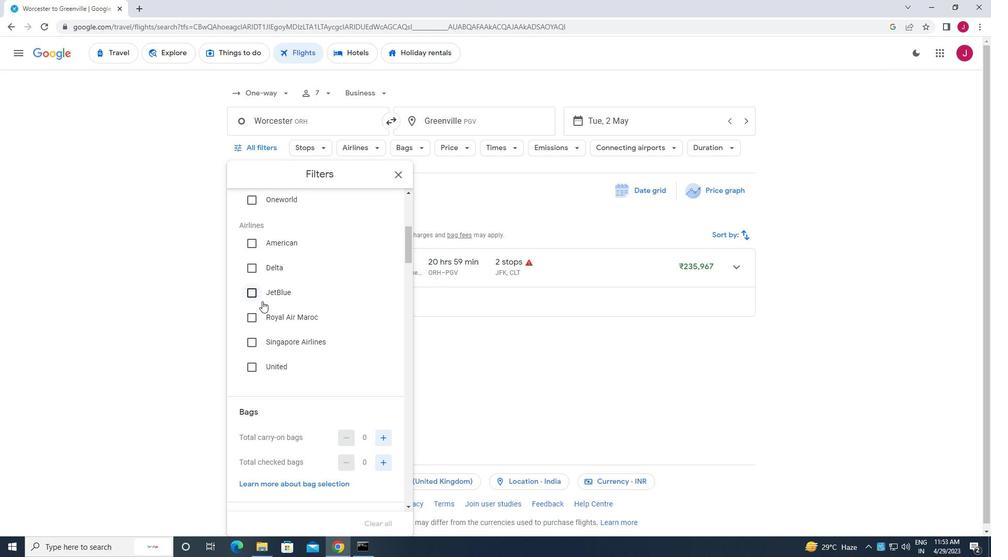 
Action: Mouse scrolled (262, 301) with delta (0, 0)
Screenshot: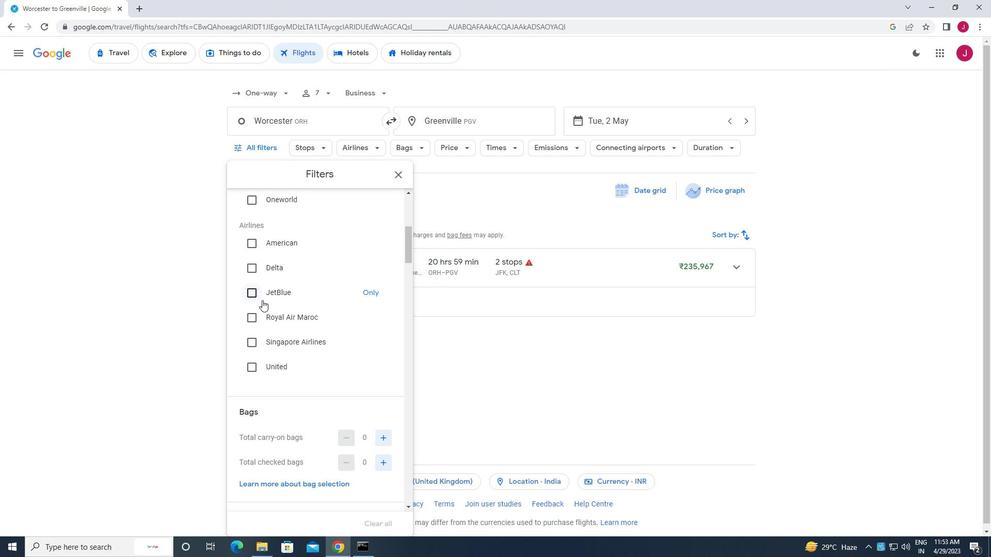 
Action: Mouse scrolled (262, 300) with delta (0, 0)
Screenshot: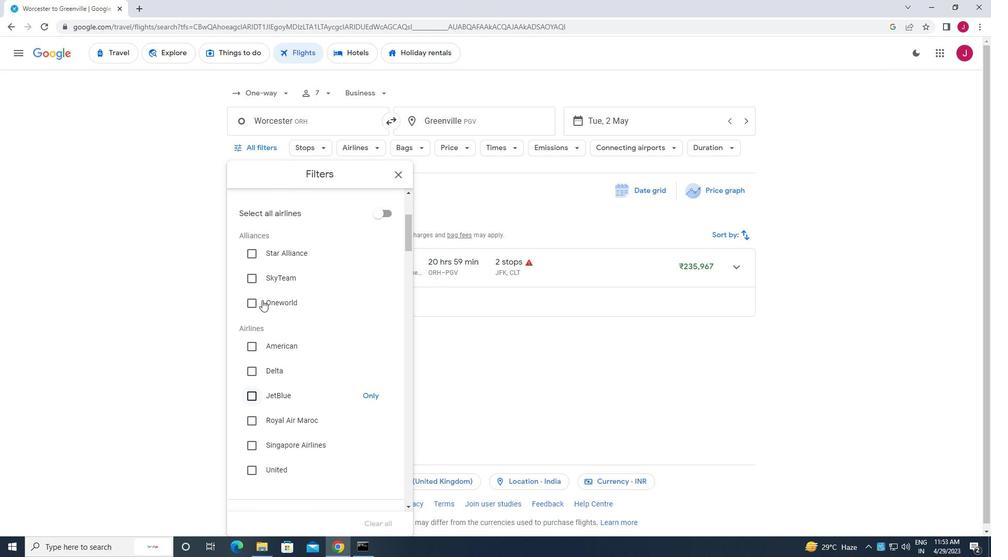 
Action: Mouse scrolled (262, 300) with delta (0, 0)
Screenshot: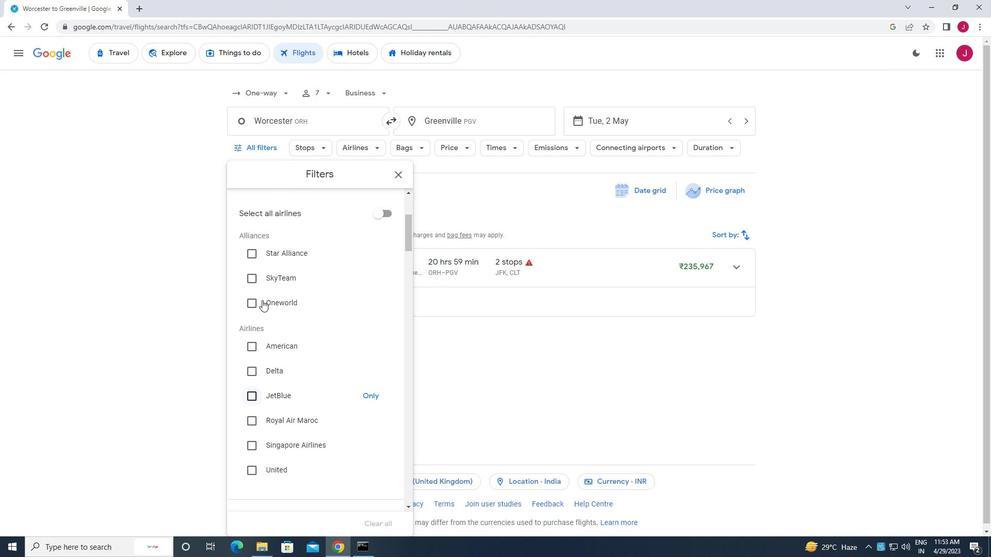 
Action: Mouse scrolled (262, 300) with delta (0, 0)
Screenshot: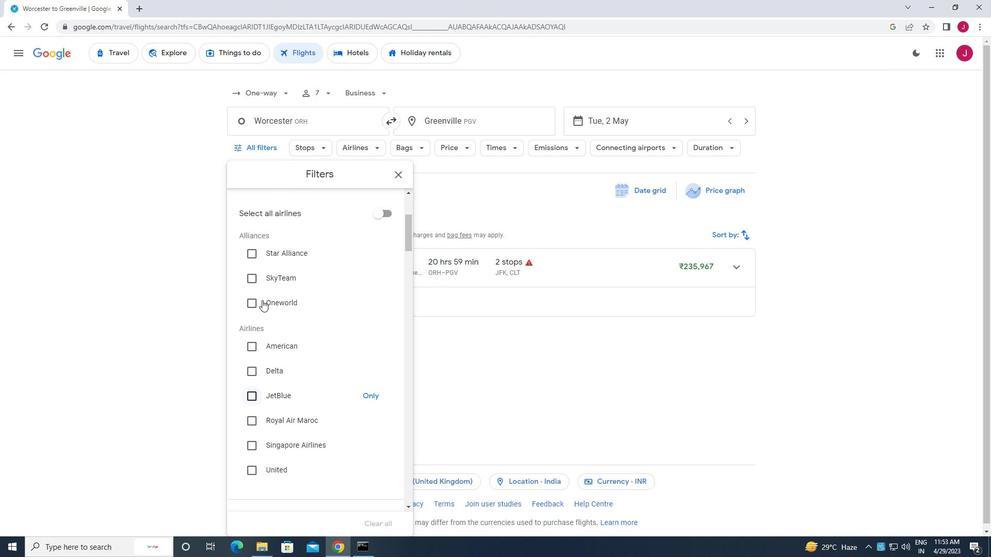 
Action: Mouse scrolled (262, 300) with delta (0, 0)
Screenshot: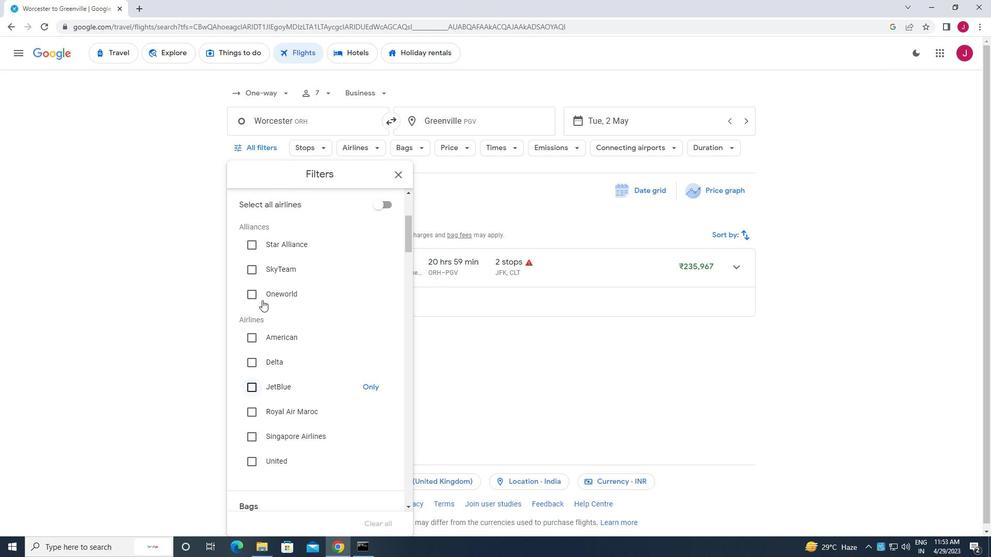 
Action: Mouse moved to (260, 300)
Screenshot: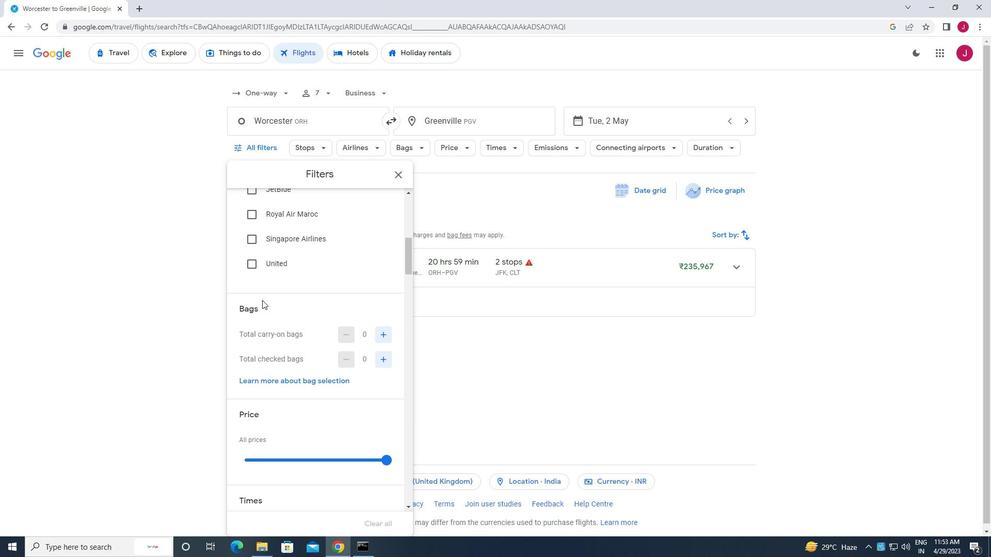 
Action: Mouse scrolled (260, 300) with delta (0, 0)
Screenshot: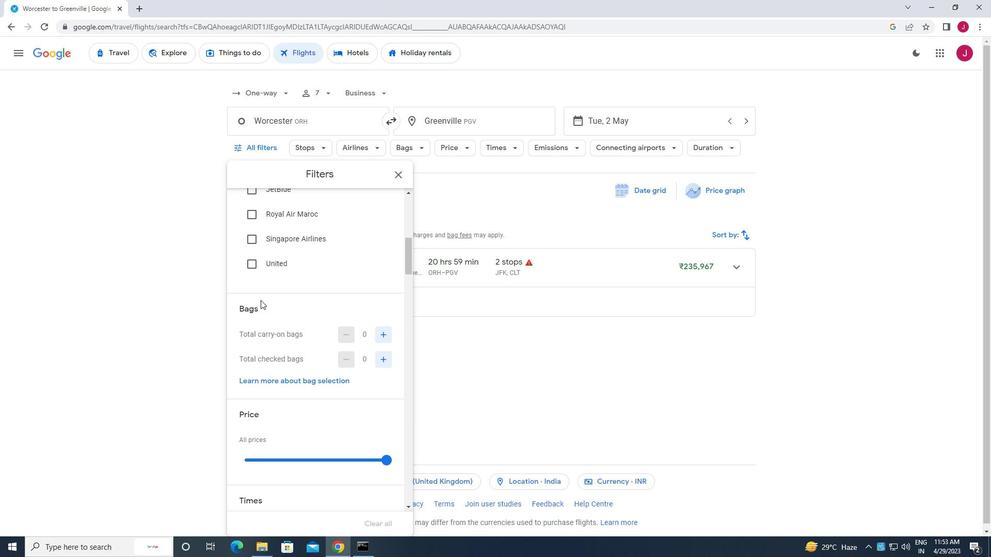 
Action: Mouse moved to (383, 283)
Screenshot: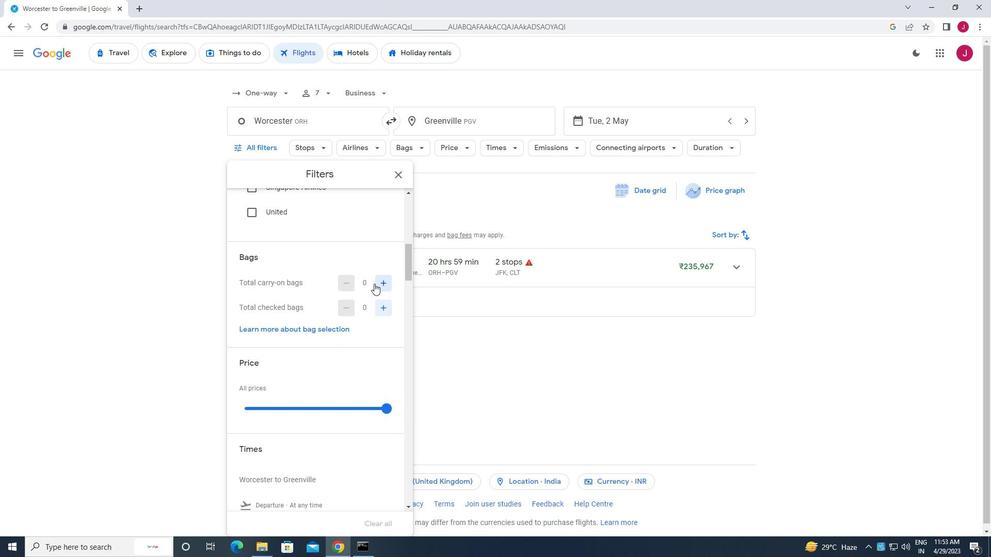 
Action: Mouse pressed left at (383, 283)
Screenshot: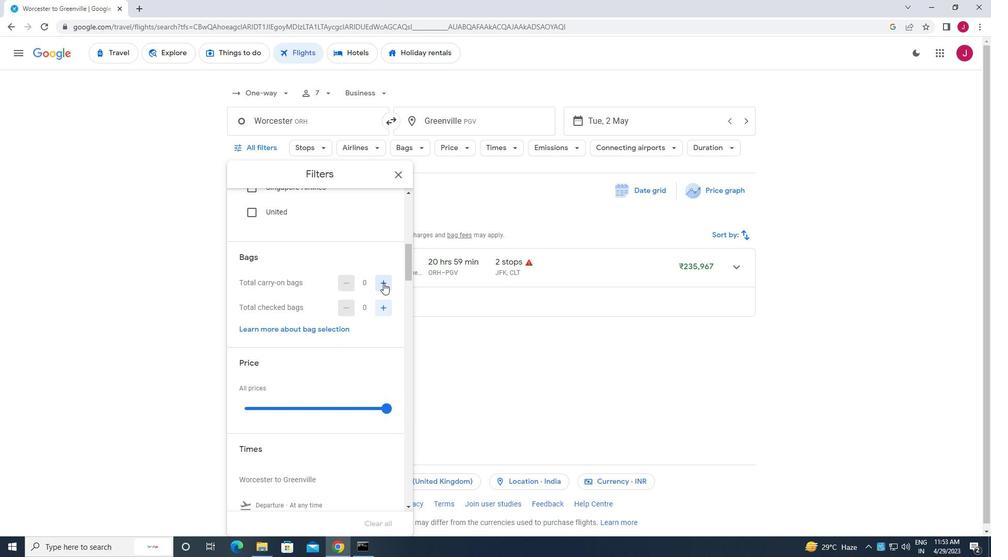 
Action: Mouse pressed left at (383, 283)
Screenshot: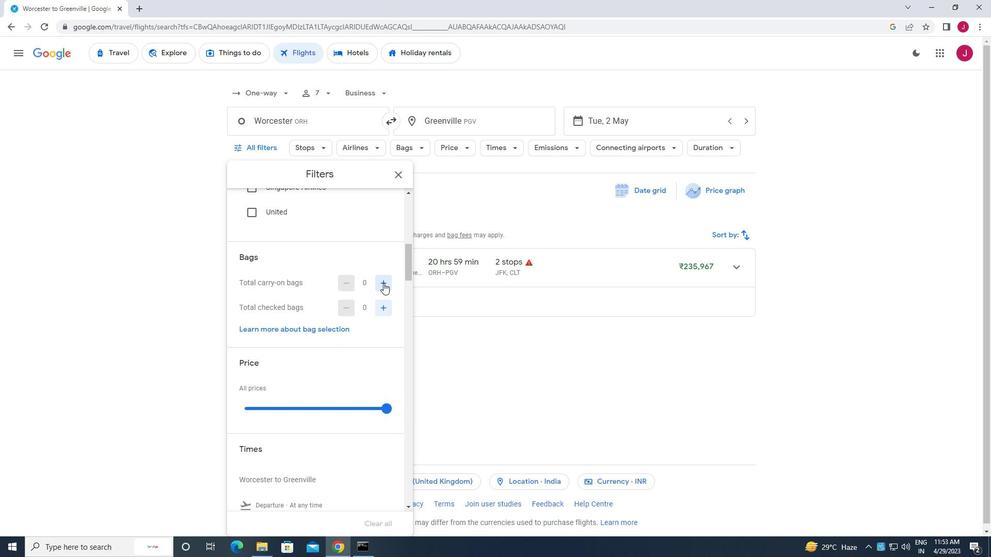 
Action: Mouse moved to (382, 307)
Screenshot: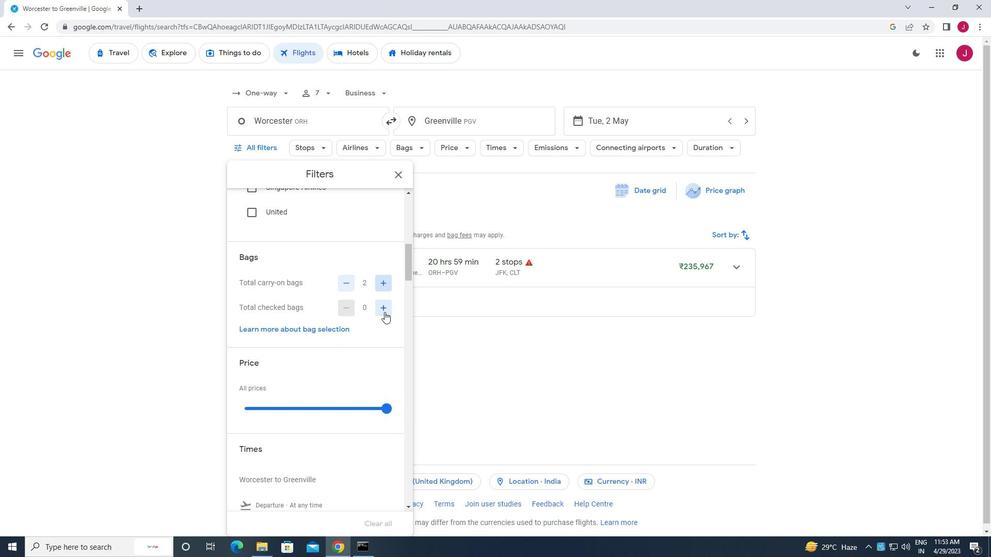 
Action: Mouse pressed left at (382, 307)
Screenshot: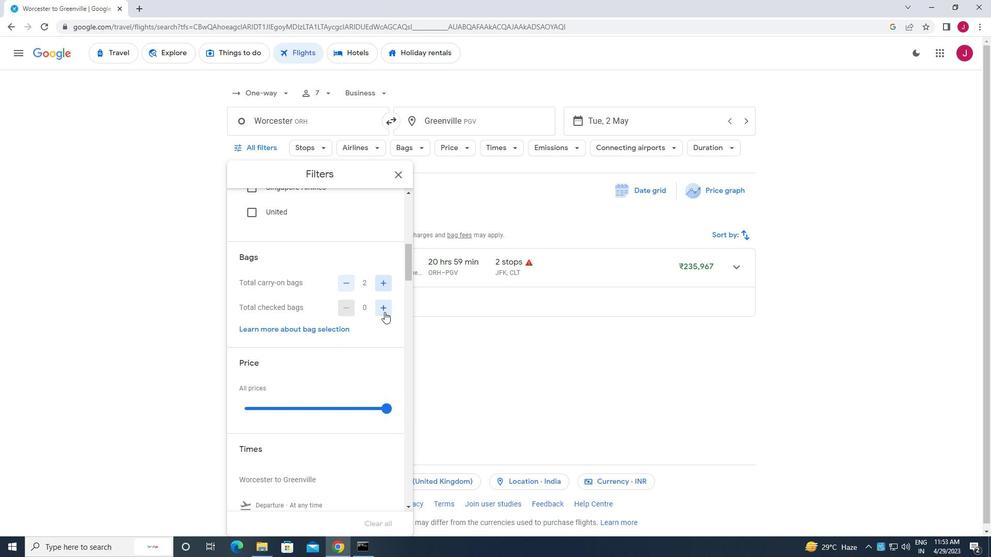 
Action: Mouse moved to (382, 307)
Screenshot: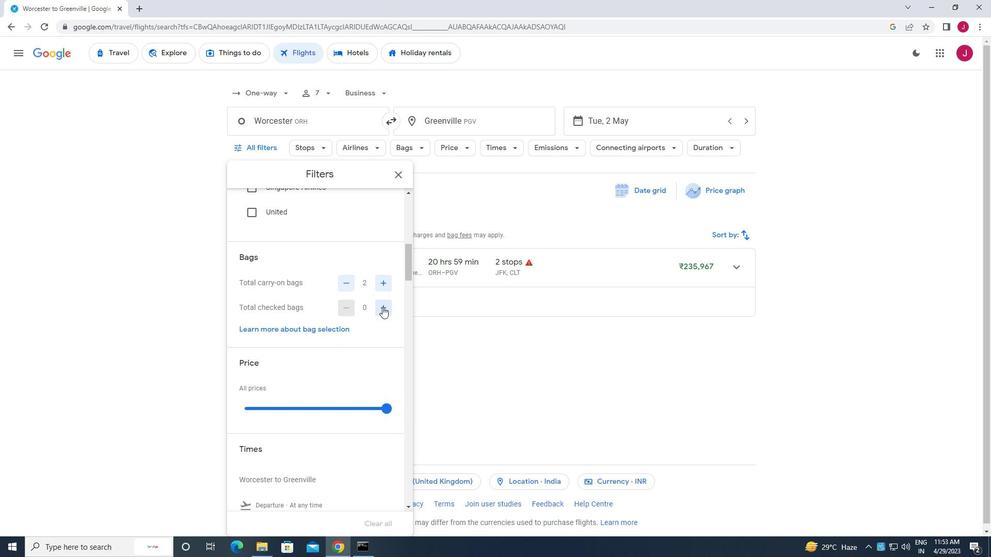 
Action: Mouse pressed left at (382, 307)
Screenshot: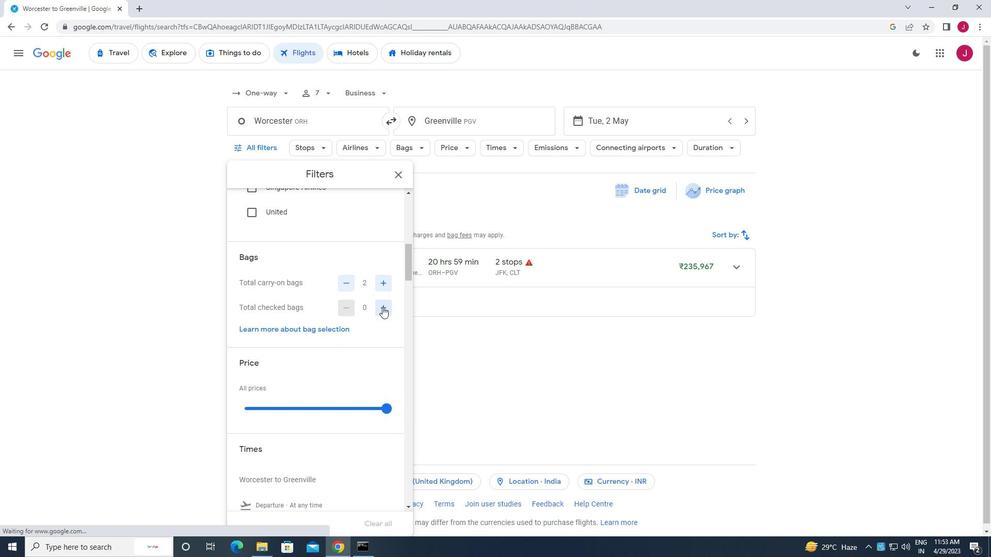 
Action: Mouse moved to (382, 307)
Screenshot: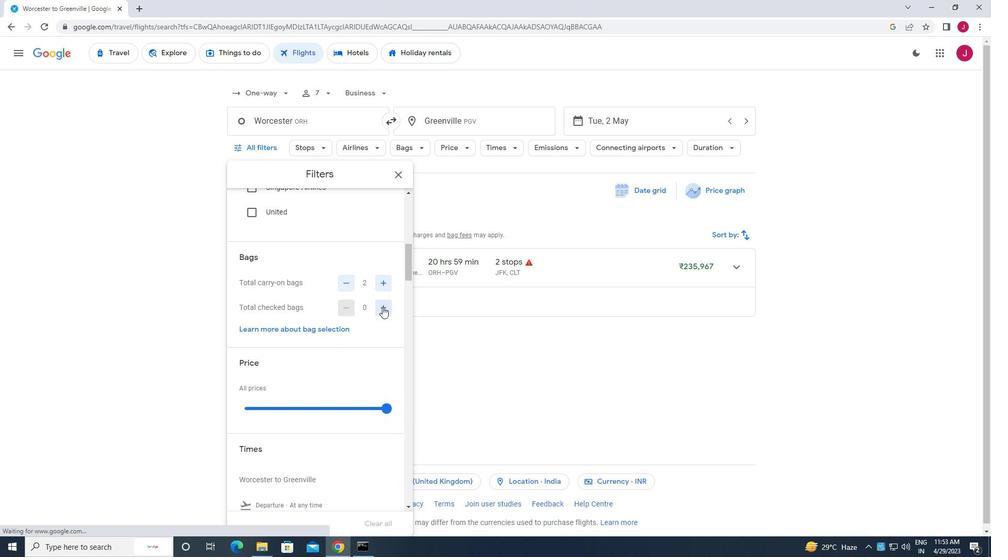 
Action: Mouse pressed left at (382, 307)
Screenshot: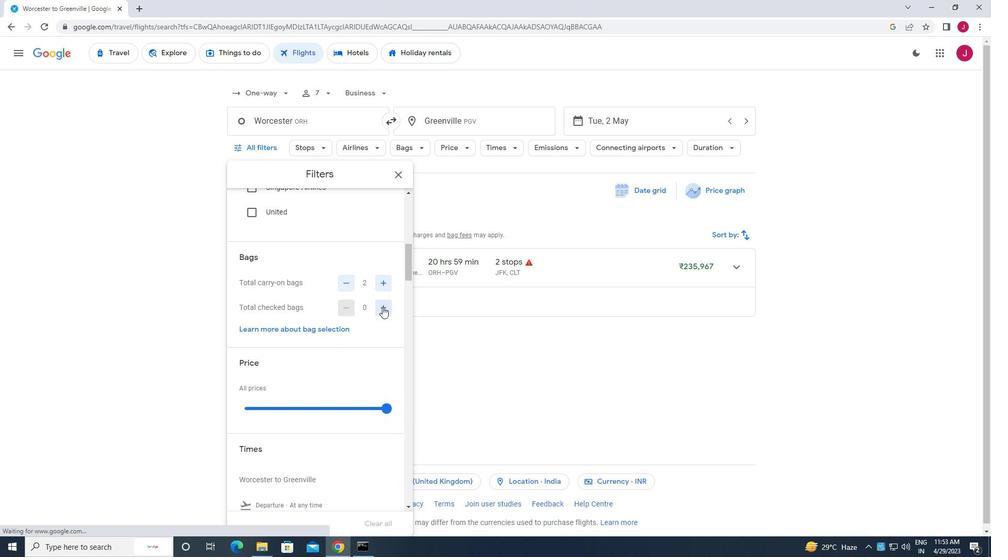 
Action: Mouse moved to (383, 307)
Screenshot: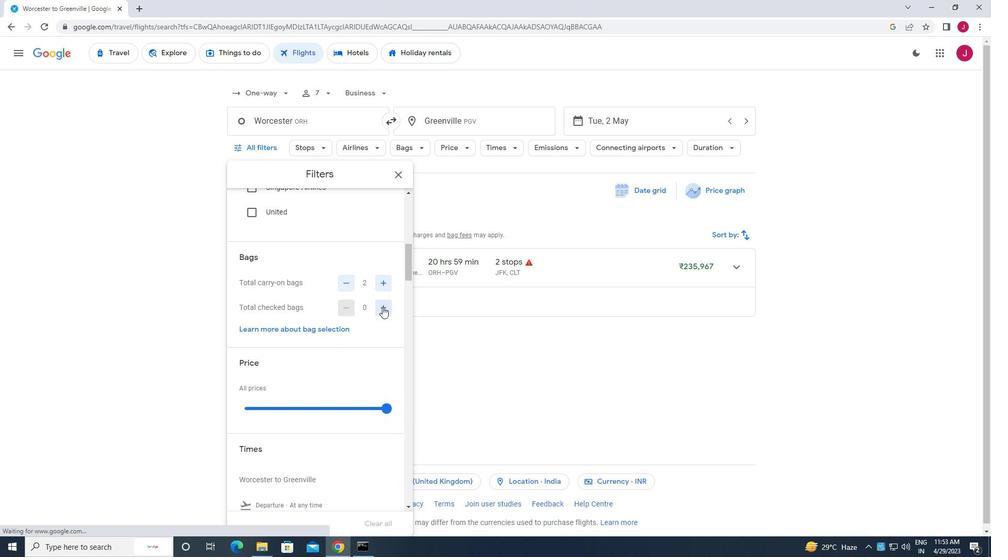 
Action: Mouse pressed left at (383, 307)
Screenshot: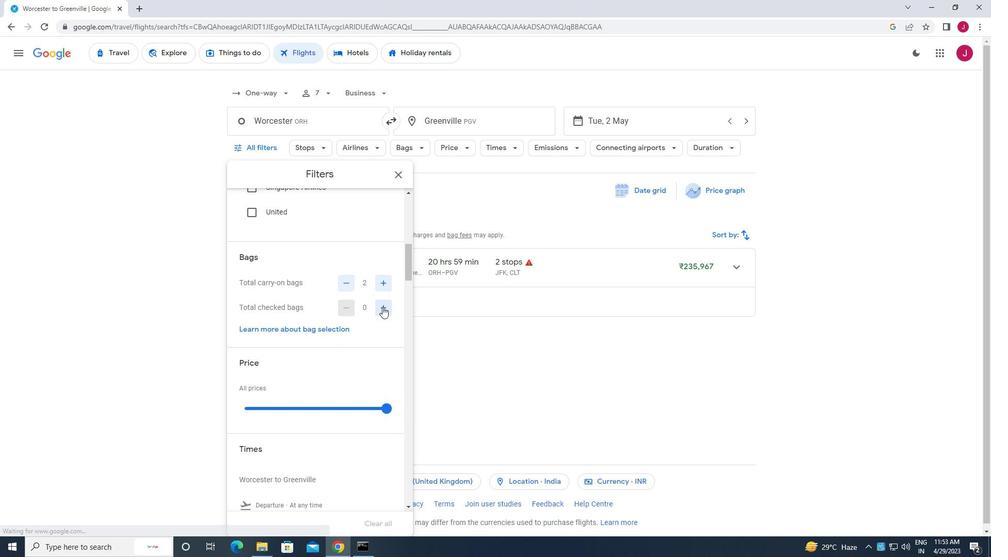 
Action: Mouse pressed left at (383, 307)
Screenshot: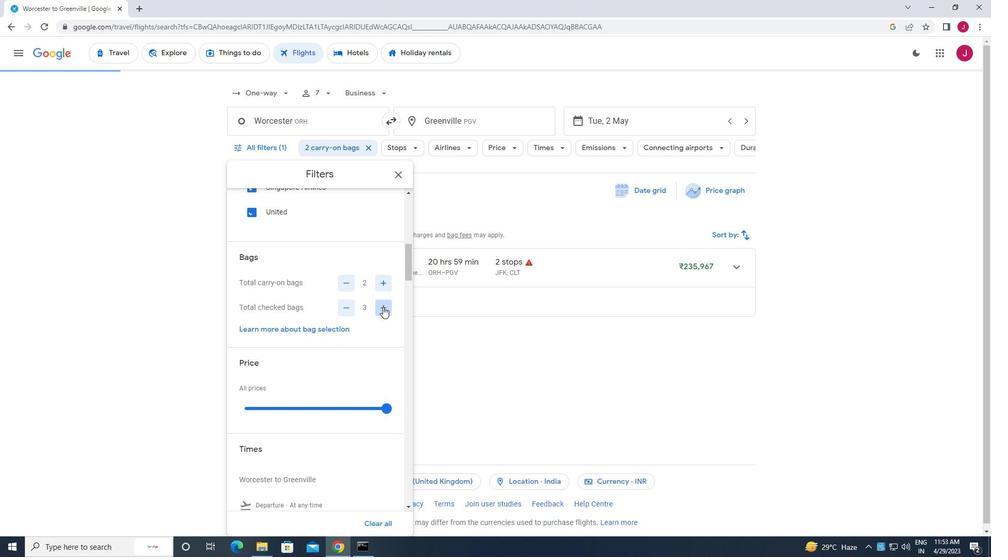 
Action: Mouse pressed left at (383, 307)
Screenshot: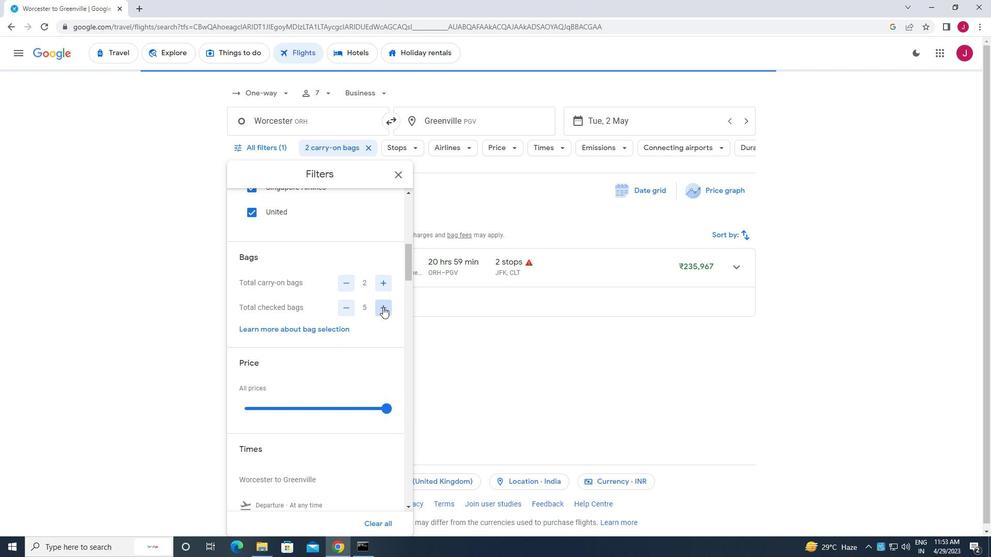 
Action: Mouse pressed left at (383, 307)
Screenshot: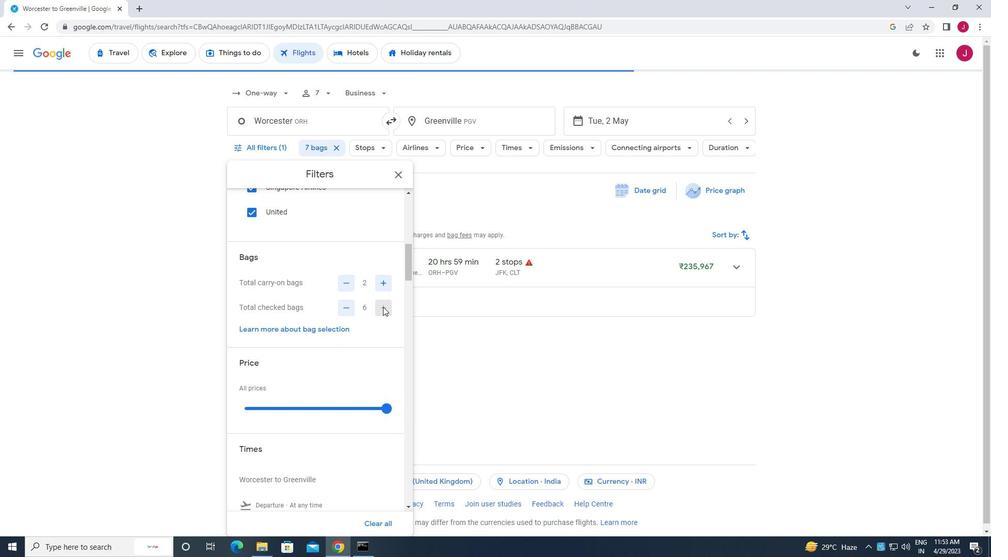 
Action: Mouse moved to (383, 307)
Screenshot: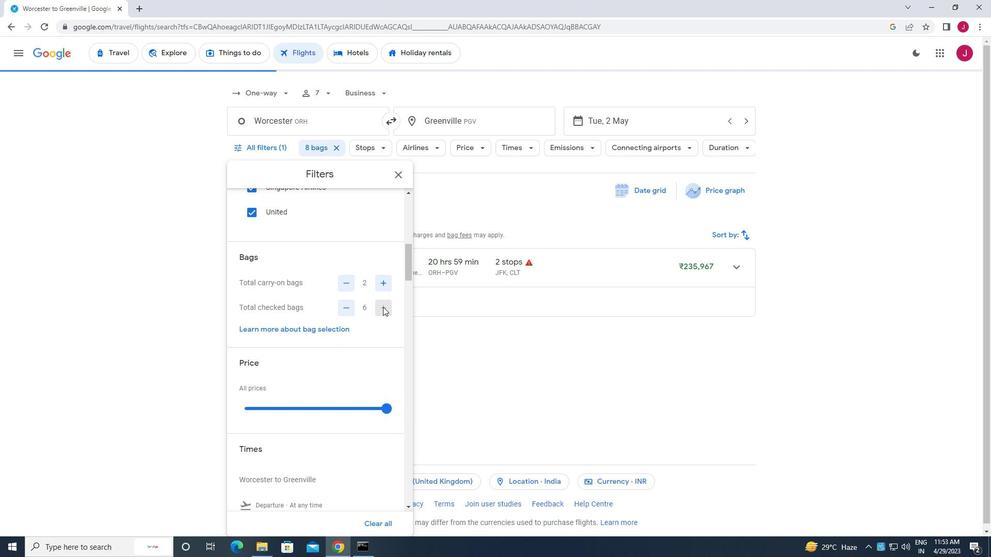 
Action: Mouse scrolled (383, 306) with delta (0, 0)
Screenshot: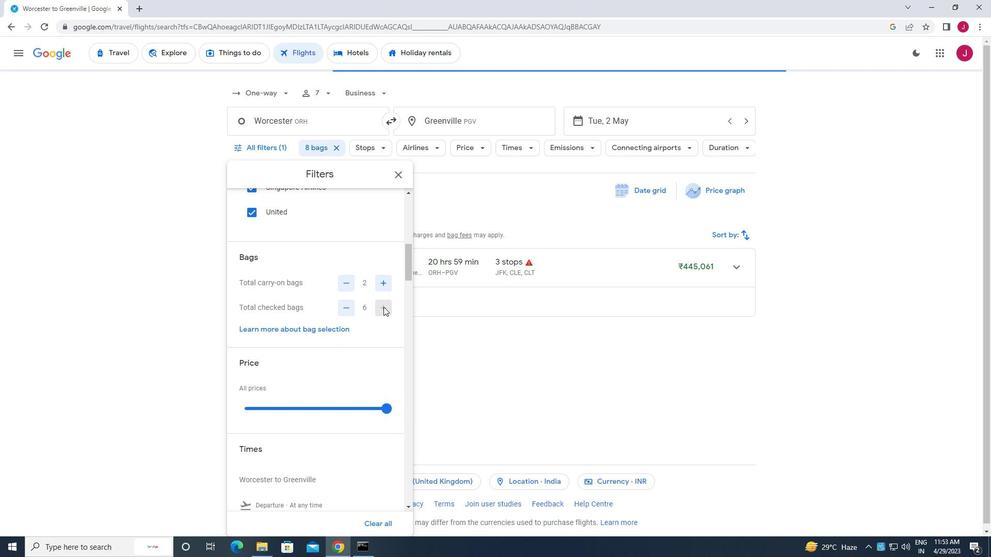 
Action: Mouse scrolled (383, 306) with delta (0, 0)
Screenshot: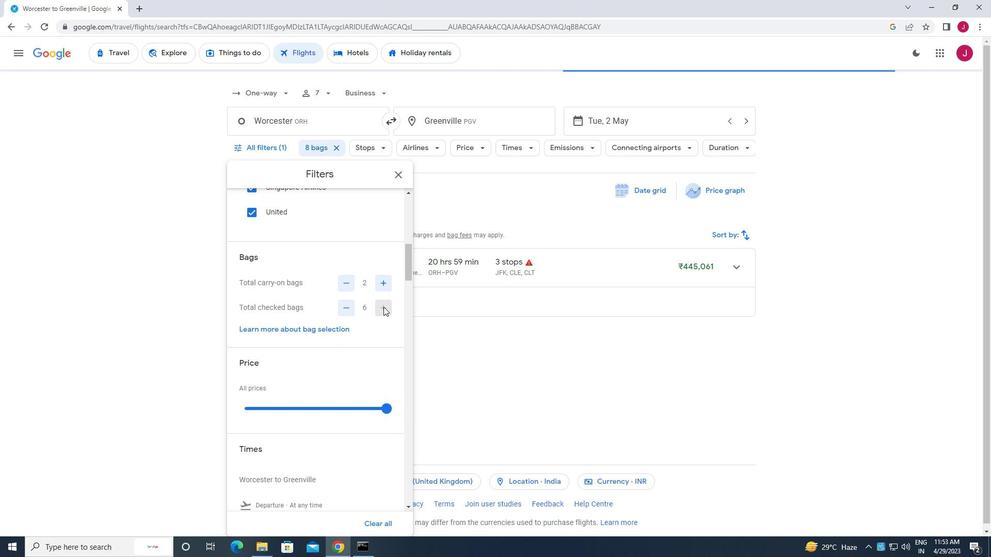 
Action: Mouse moved to (385, 303)
Screenshot: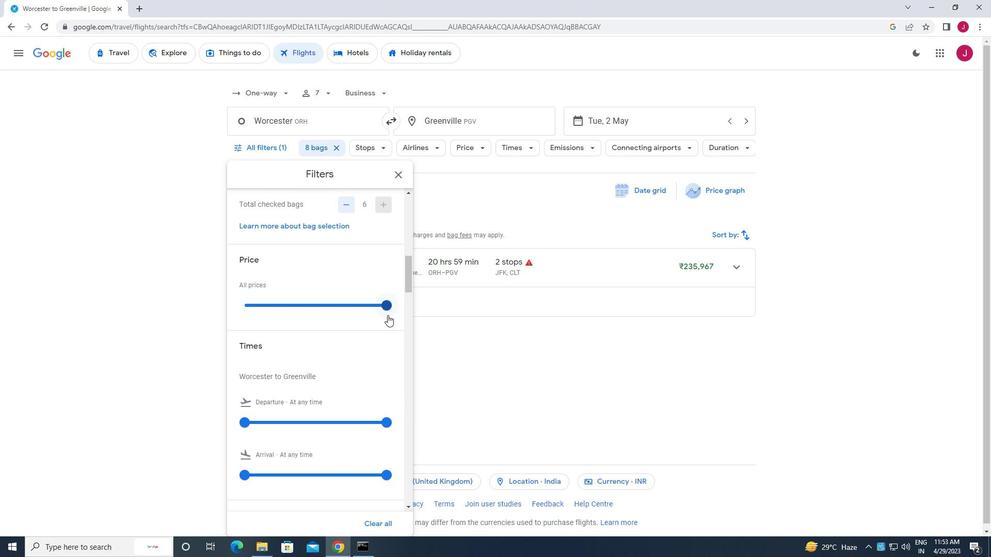 
Action: Mouse pressed left at (385, 303)
Screenshot: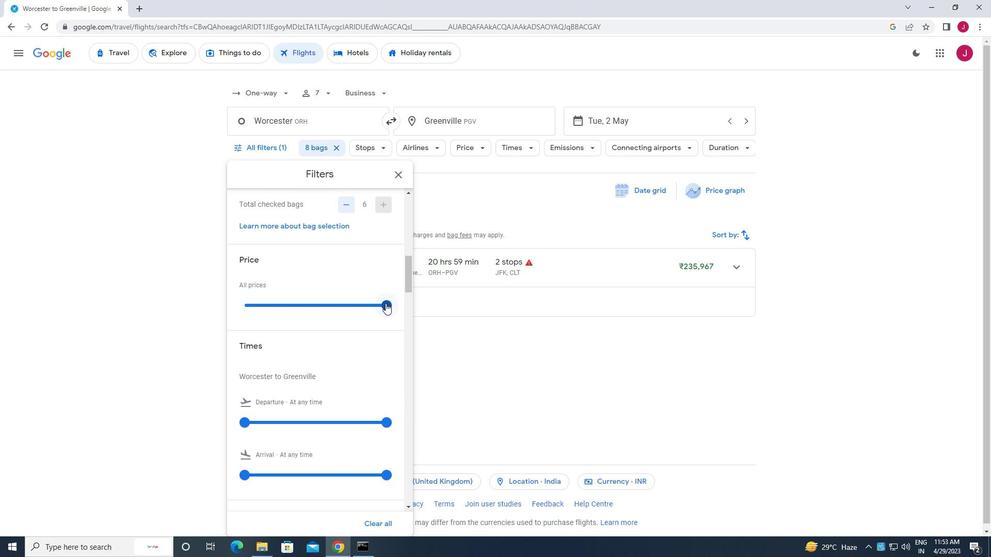 
Action: Mouse moved to (325, 307)
Screenshot: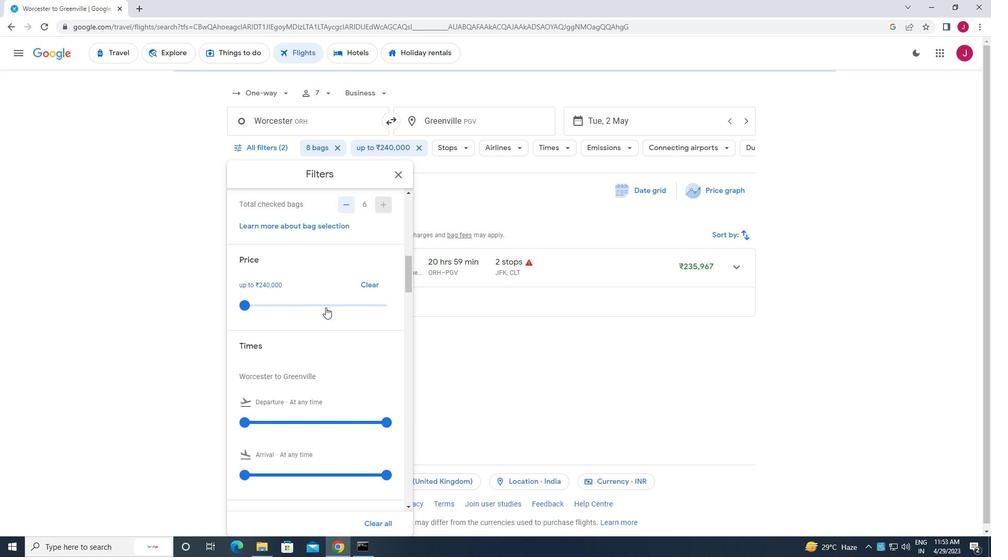 
Action: Mouse scrolled (325, 306) with delta (0, 0)
Screenshot: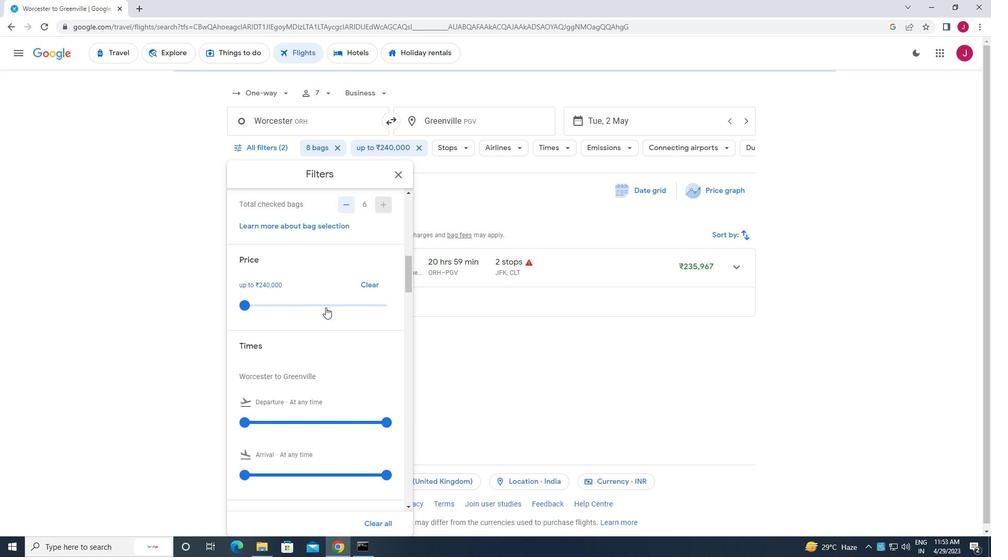 
Action: Mouse moved to (325, 307)
Screenshot: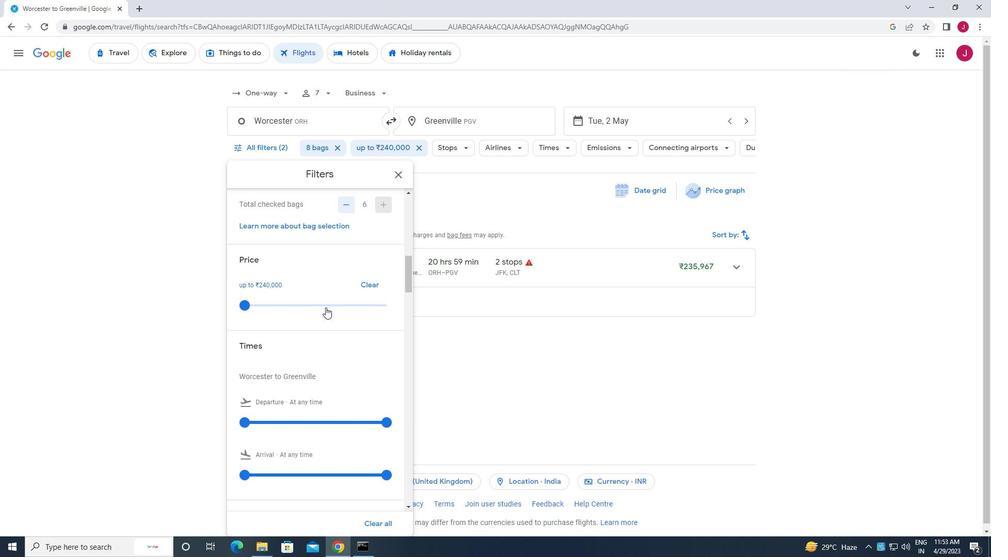 
Action: Mouse scrolled (325, 306) with delta (0, 0)
Screenshot: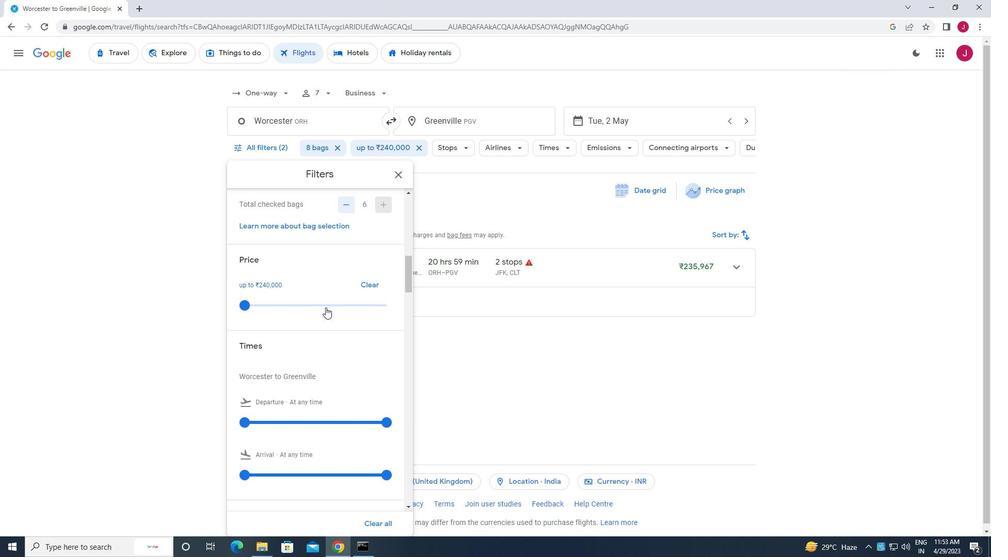 
Action: Mouse scrolled (325, 306) with delta (0, 0)
Screenshot: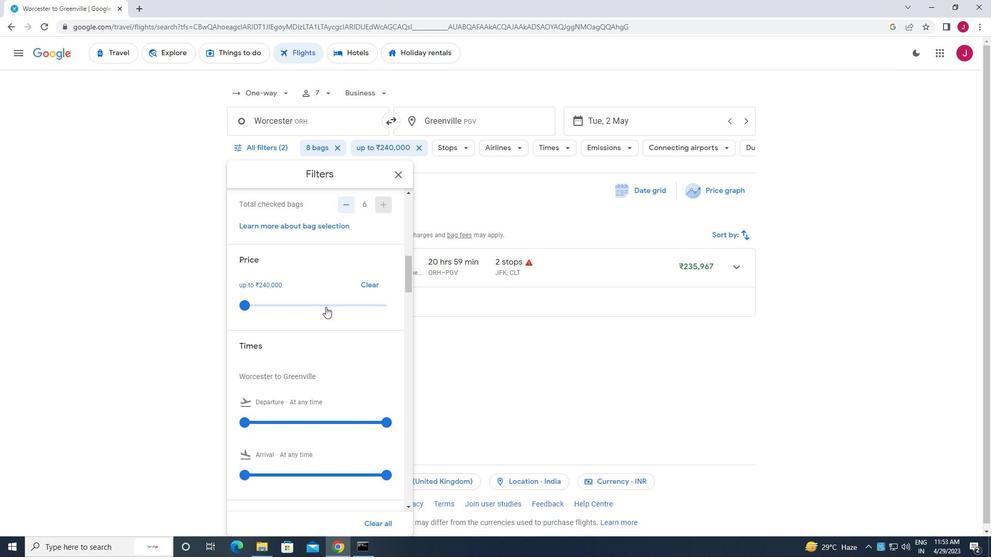 
Action: Mouse moved to (245, 267)
Screenshot: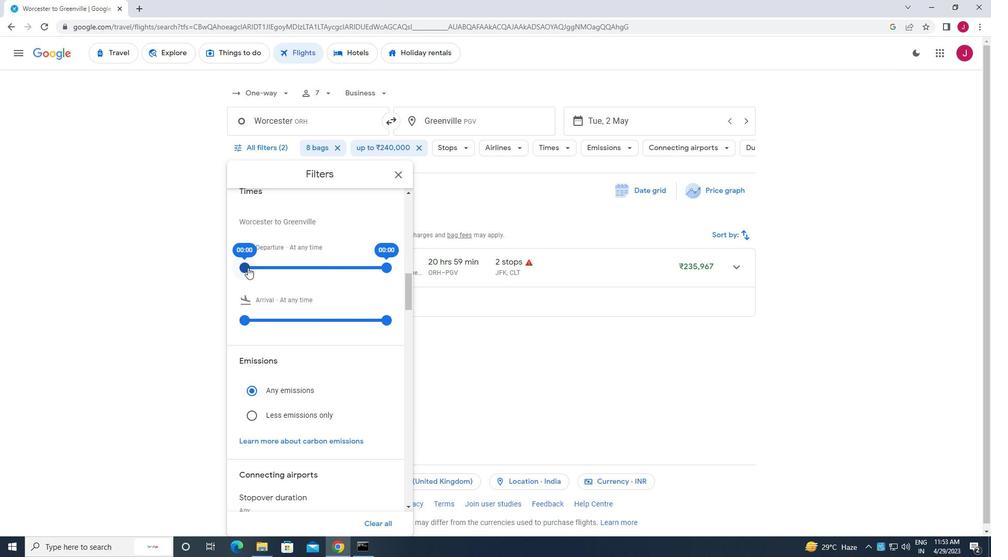 
Action: Mouse pressed left at (245, 267)
Screenshot: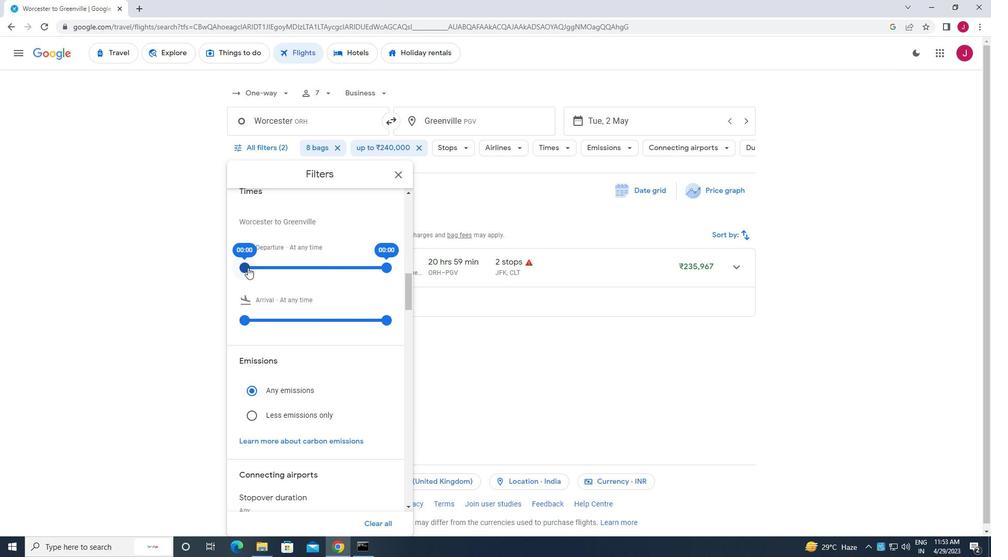 
Action: Mouse moved to (387, 266)
Screenshot: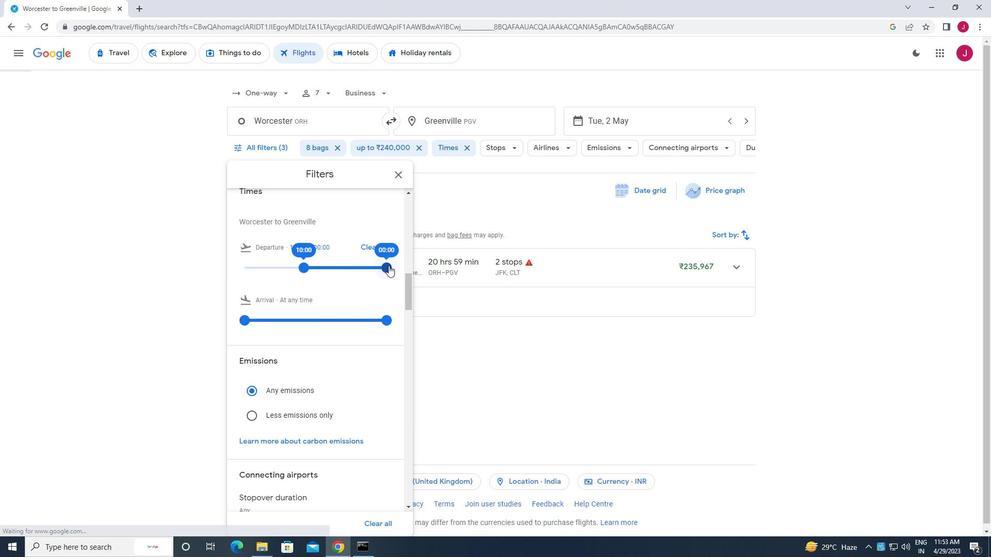 
Action: Mouse pressed left at (387, 266)
Screenshot: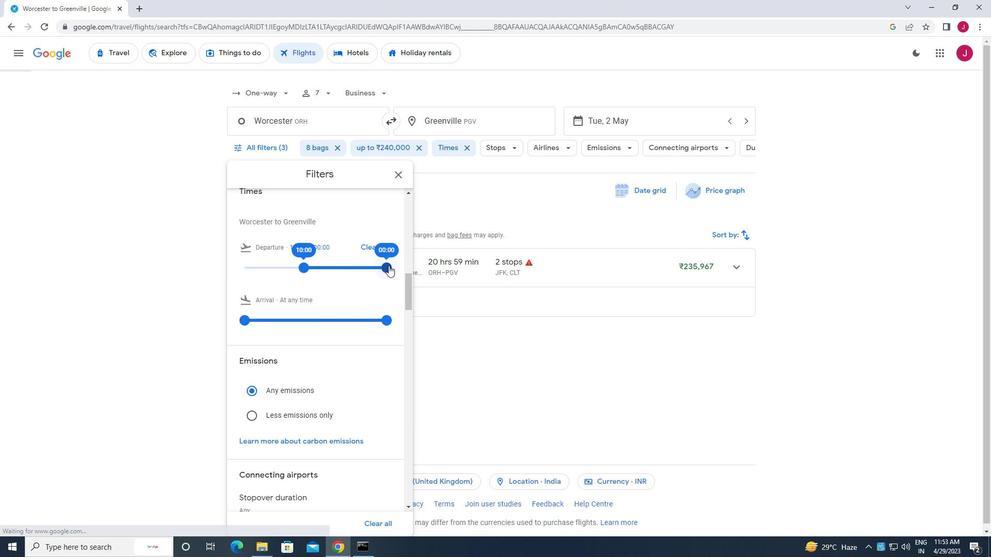
Action: Mouse moved to (399, 176)
Screenshot: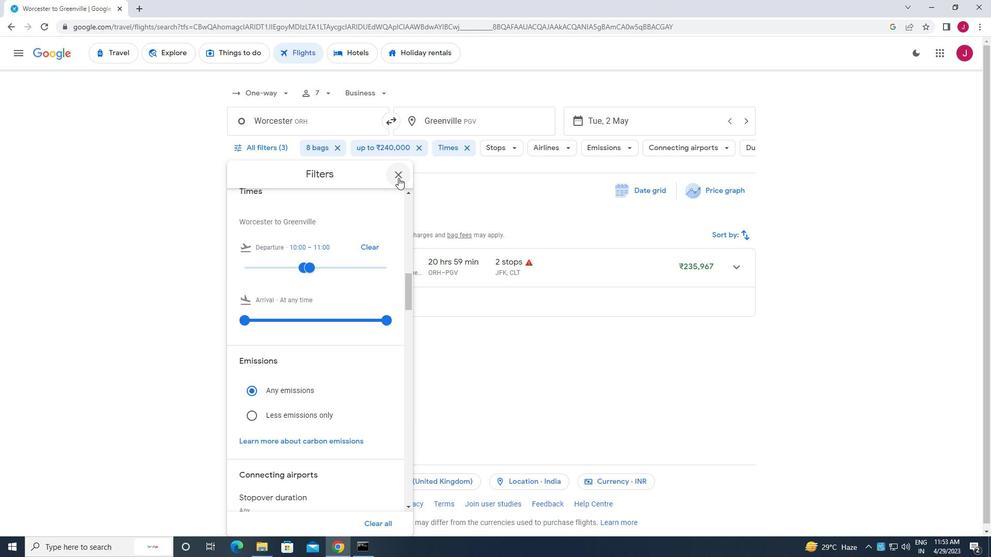 
Action: Mouse pressed left at (399, 176)
Screenshot: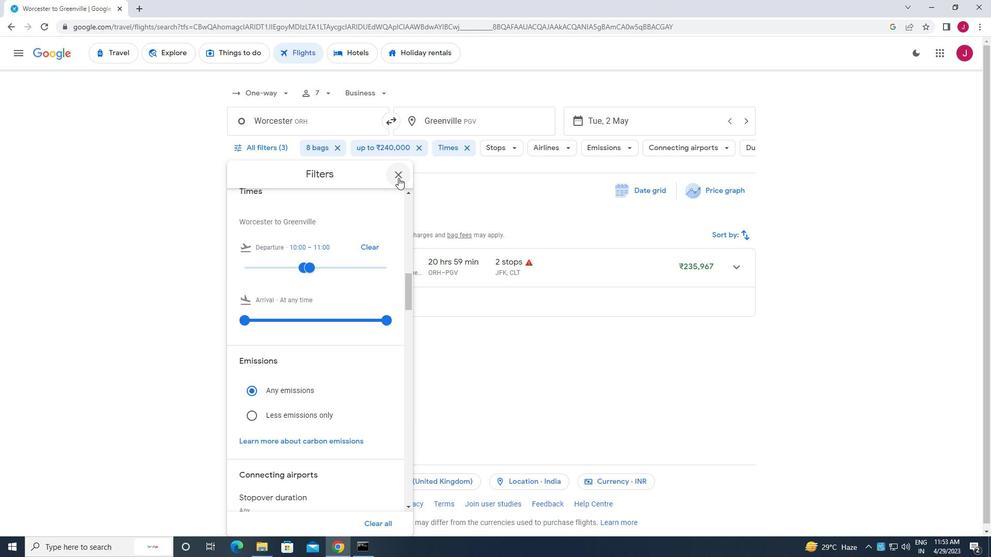 
Action: Mouse moved to (398, 176)
Screenshot: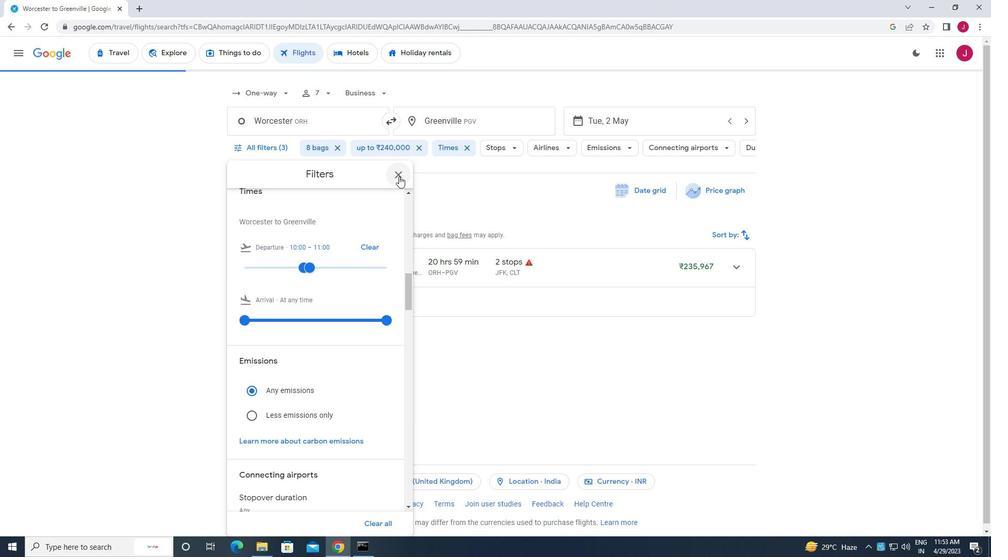 
